 Task: Utilize tags to categorize competitive analysis tasks by priority: "High," "Medium," and "Low.
Action: Mouse moved to (70, 207)
Screenshot: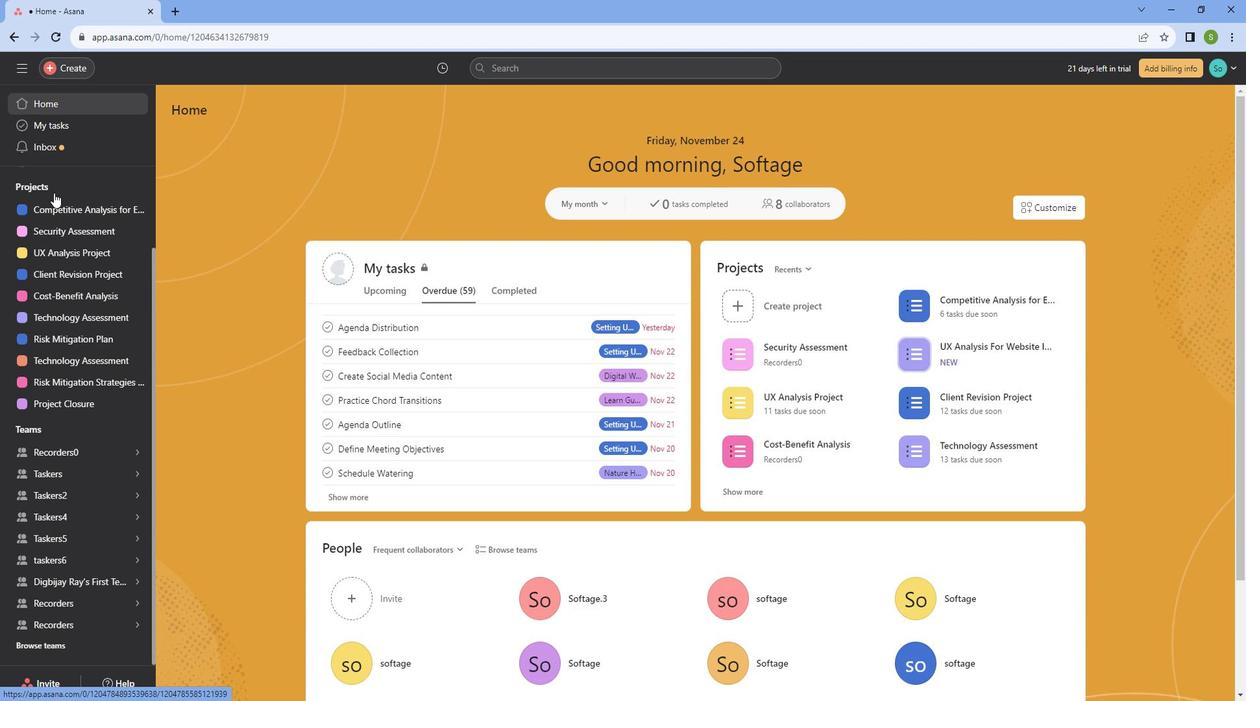 
Action: Mouse pressed left at (70, 207)
Screenshot: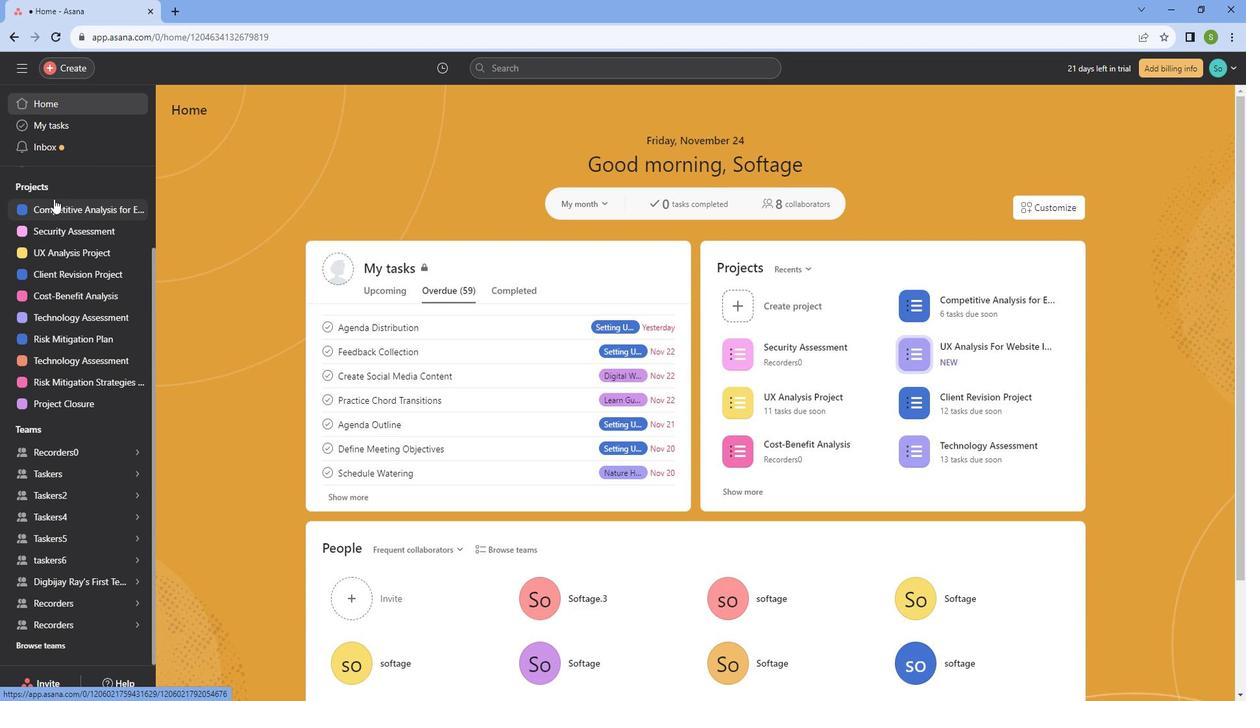 
Action: Mouse moved to (385, 233)
Screenshot: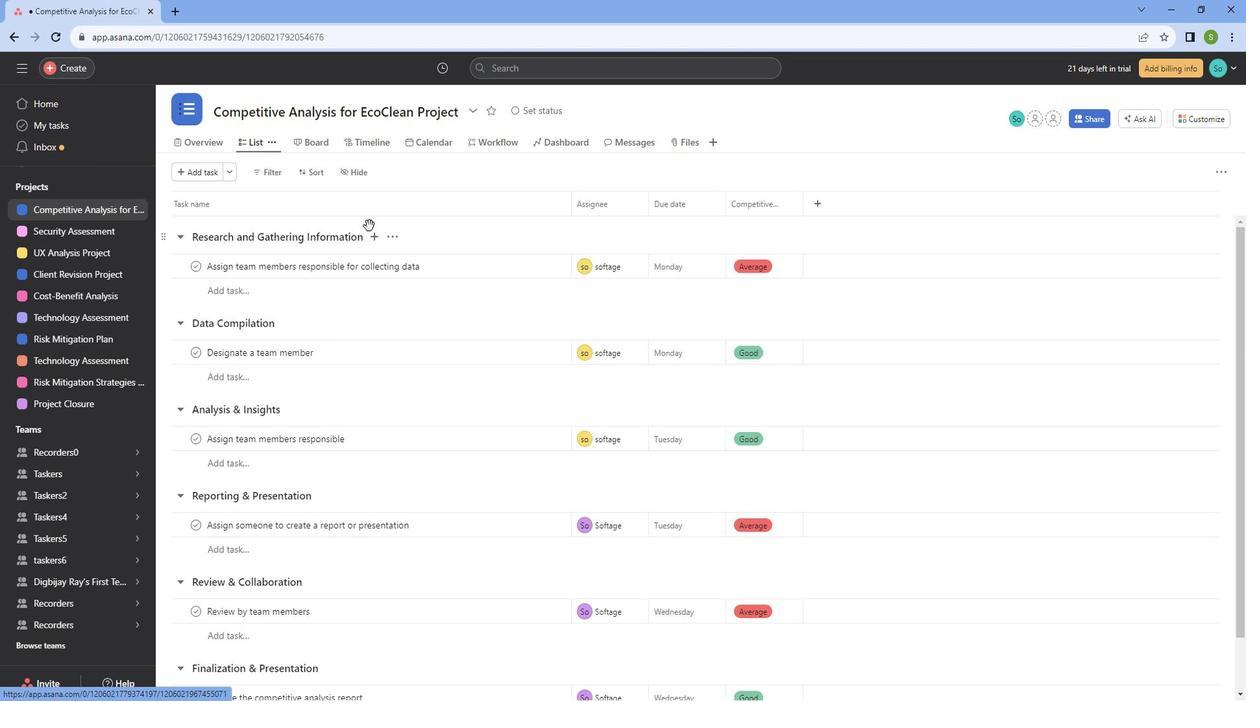 
Action: Mouse scrolled (385, 233) with delta (0, 0)
Screenshot: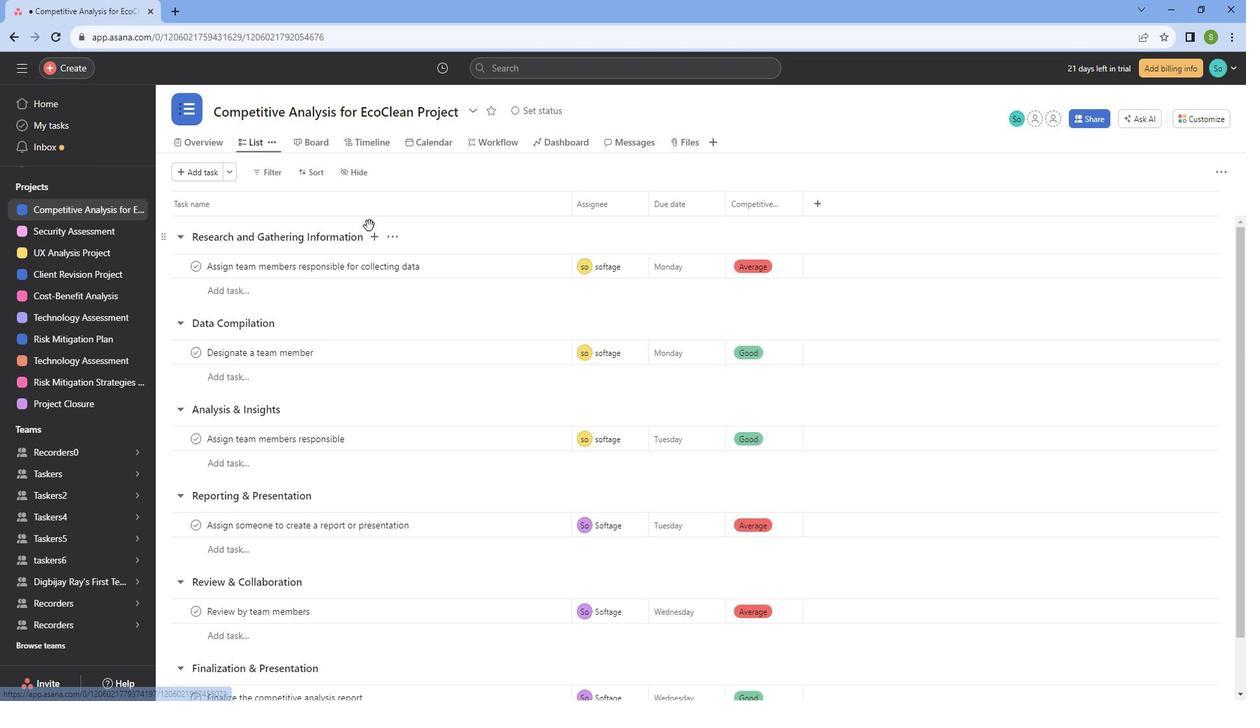 
Action: Mouse scrolled (385, 233) with delta (0, 0)
Screenshot: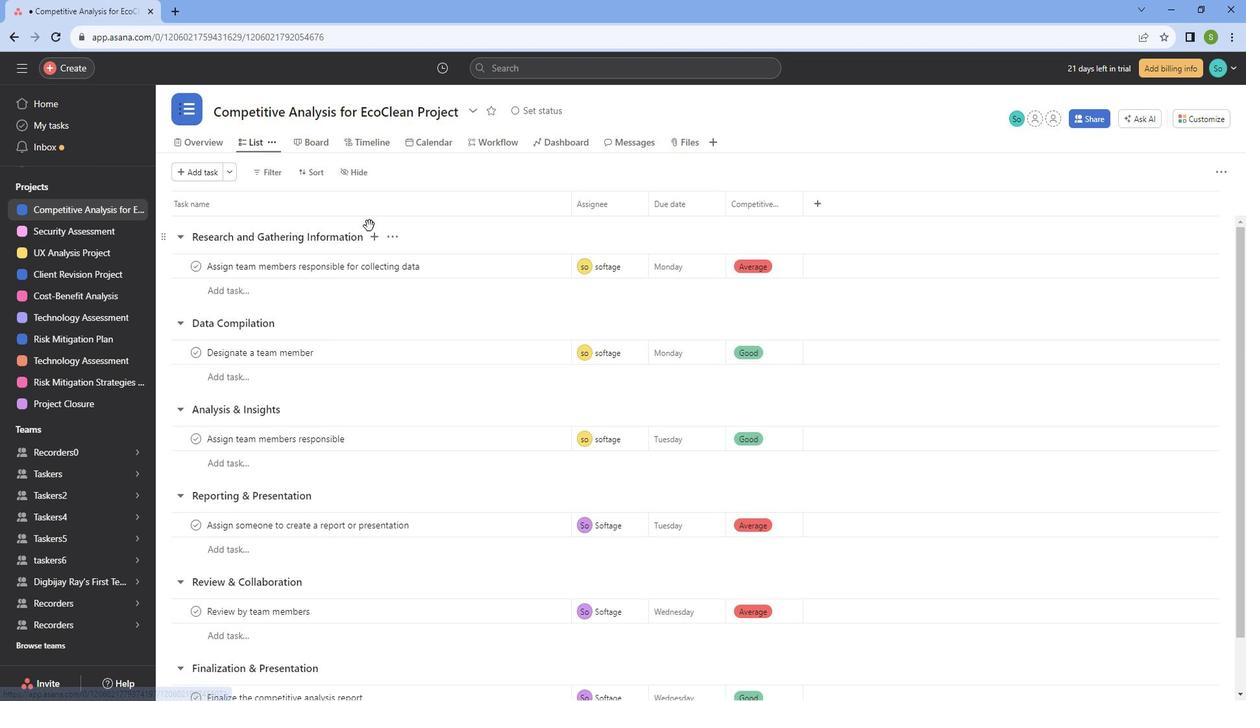 
Action: Mouse scrolled (385, 233) with delta (0, 0)
Screenshot: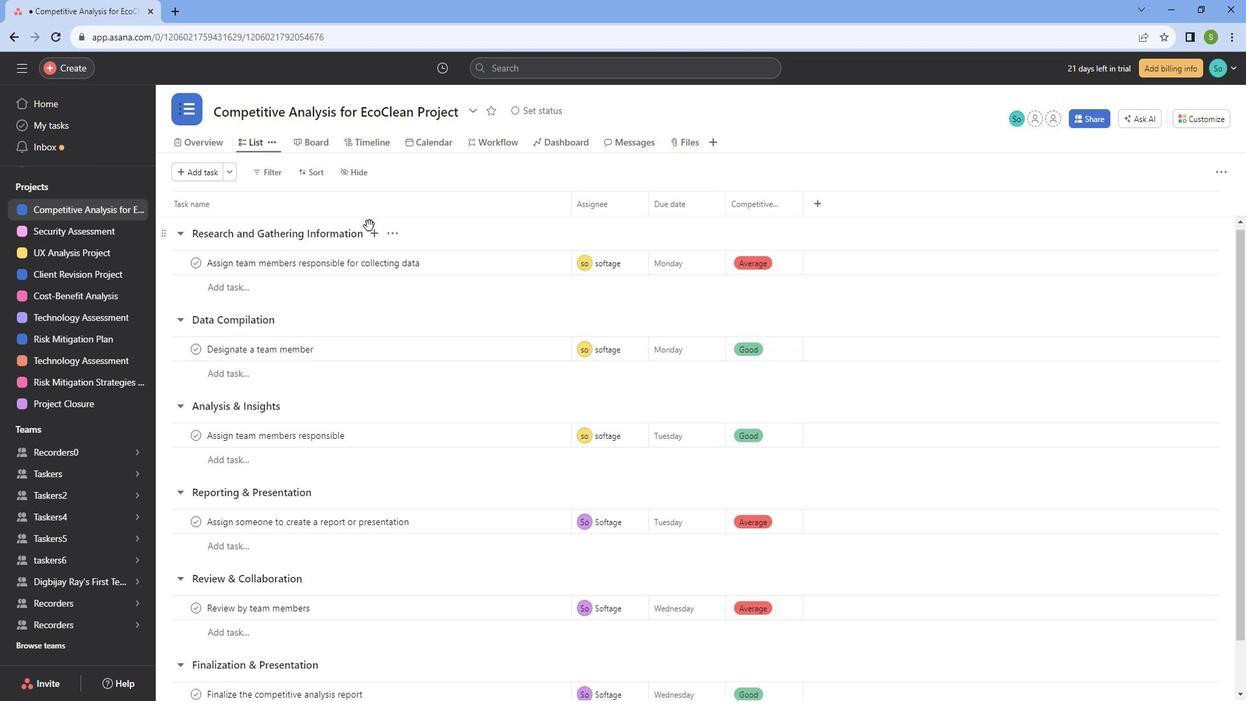 
Action: Mouse scrolled (385, 234) with delta (0, 0)
Screenshot: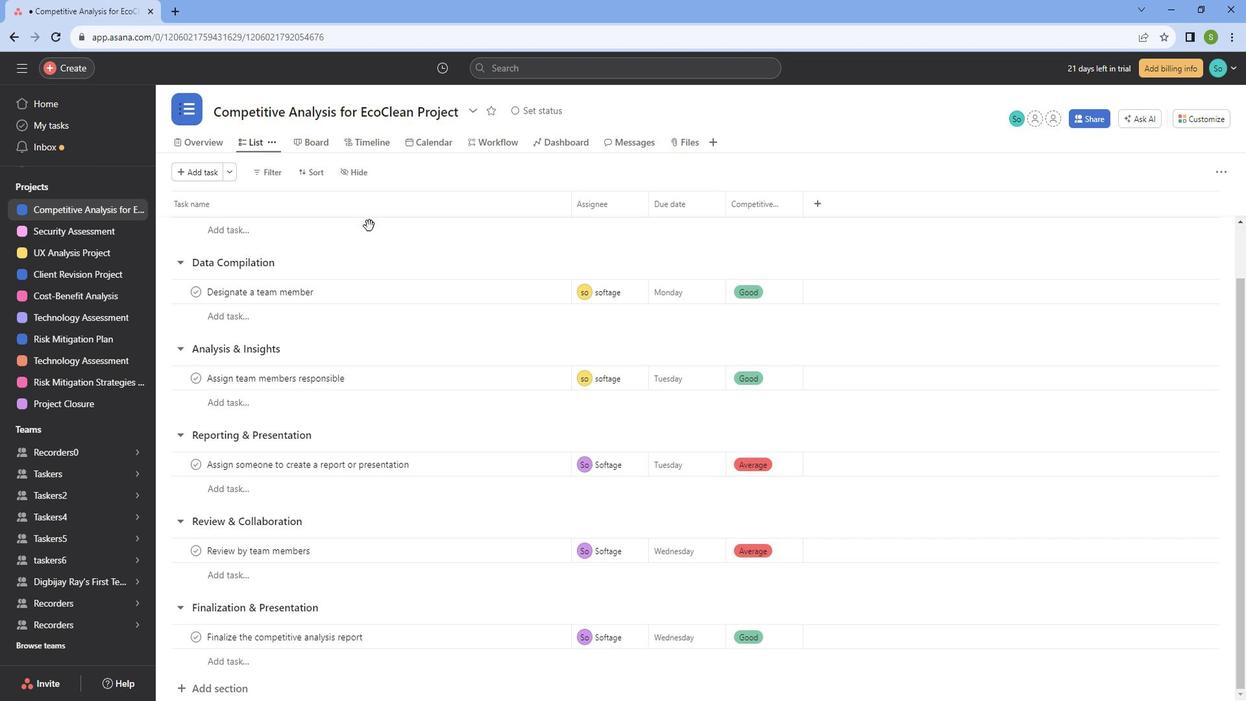 
Action: Mouse scrolled (385, 234) with delta (0, 0)
Screenshot: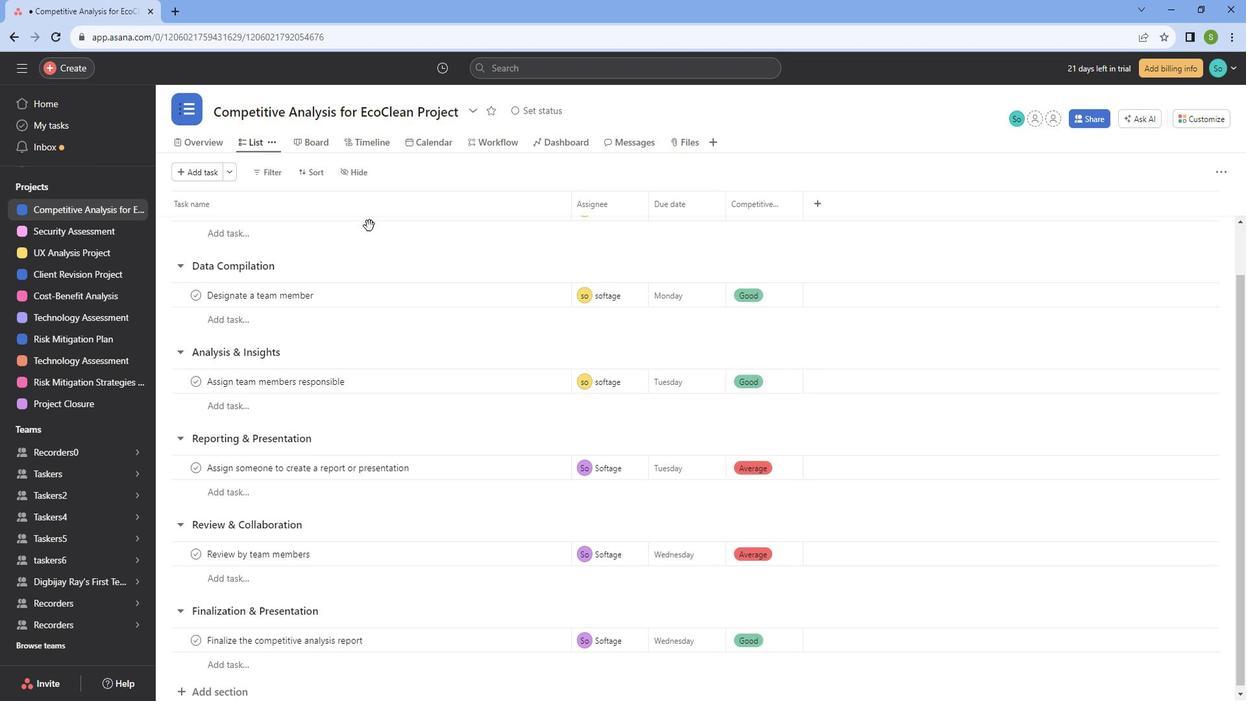
Action: Mouse moved to (832, 214)
Screenshot: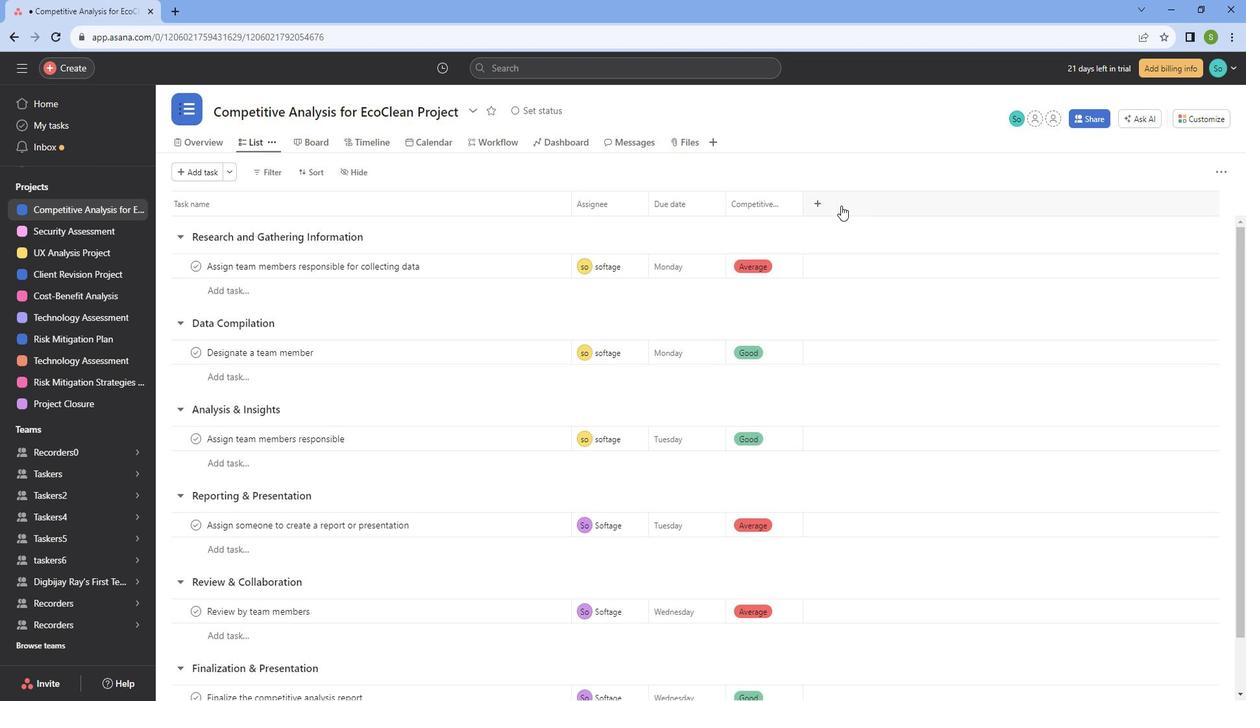 
Action: Mouse pressed left at (832, 214)
Screenshot: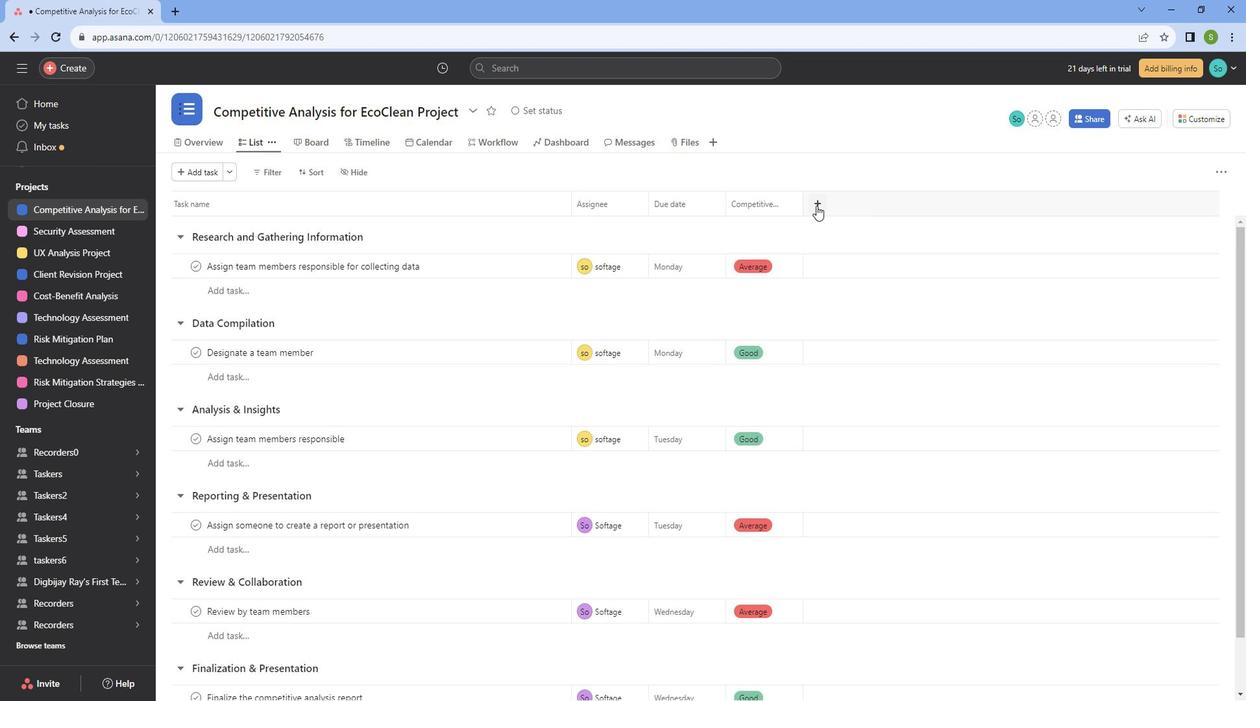 
Action: Mouse moved to (836, 264)
Screenshot: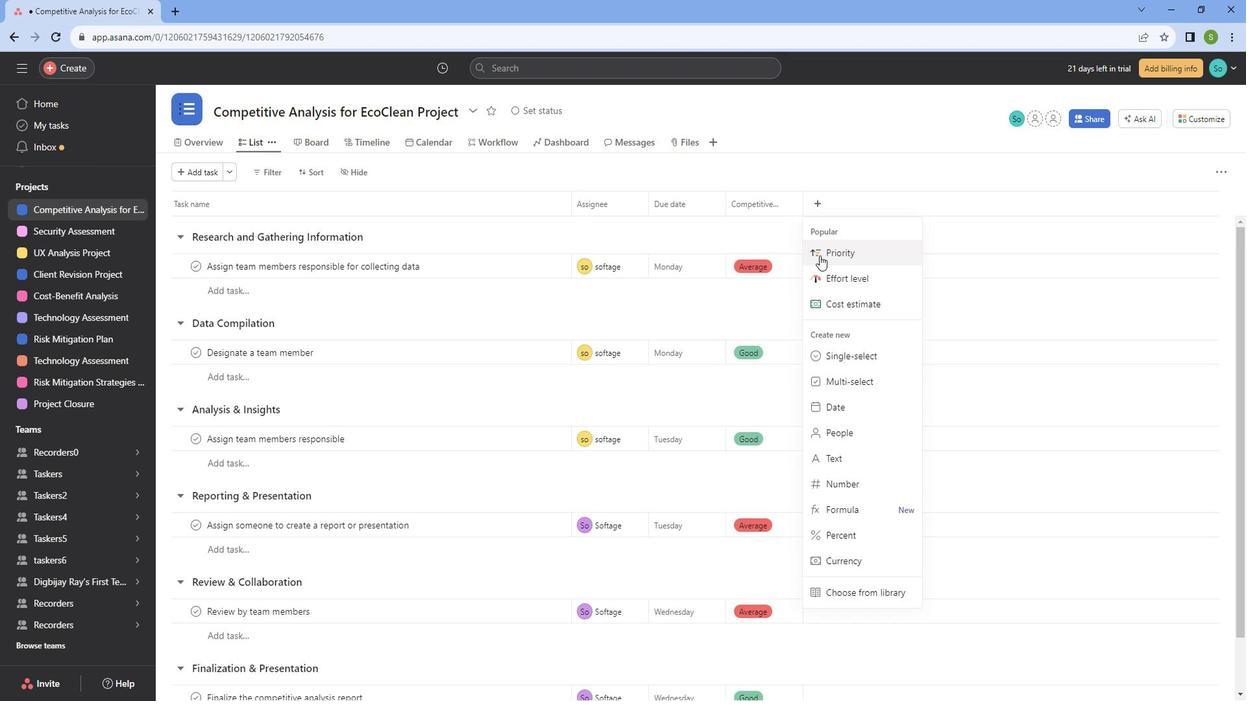 
Action: Mouse pressed left at (836, 264)
Screenshot: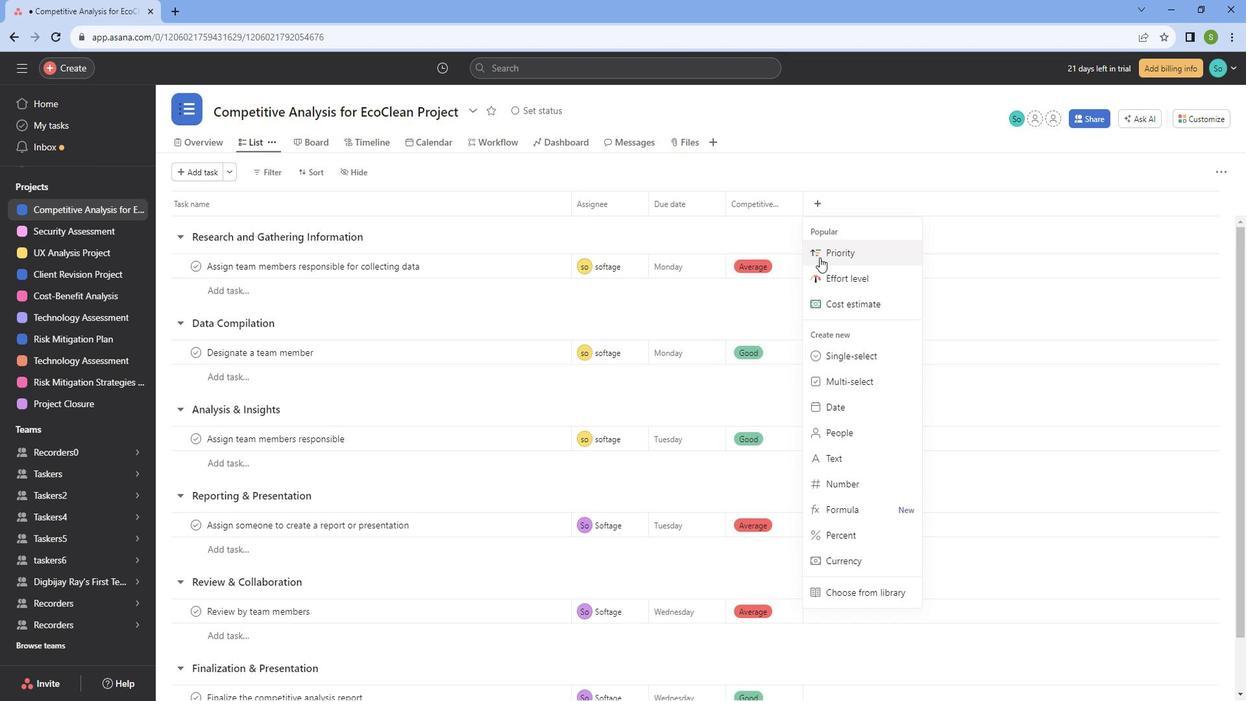 
Action: Mouse moved to (756, 540)
Screenshot: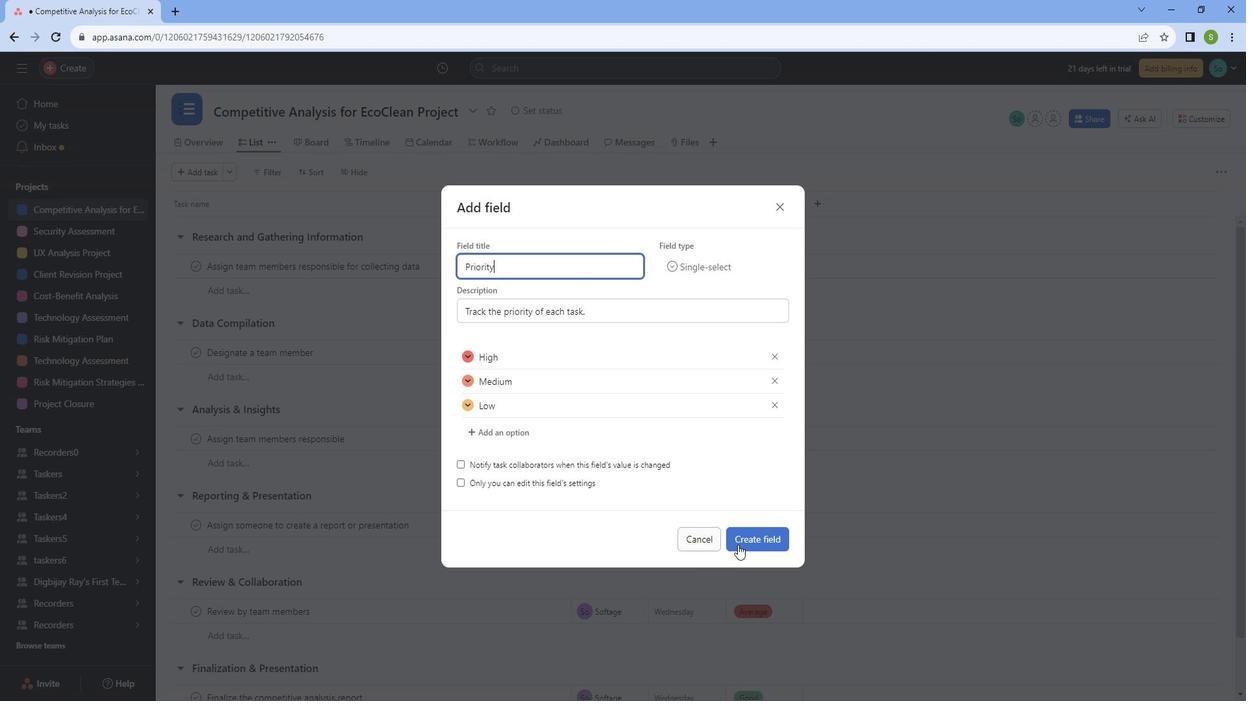 
Action: Mouse pressed left at (756, 540)
Screenshot: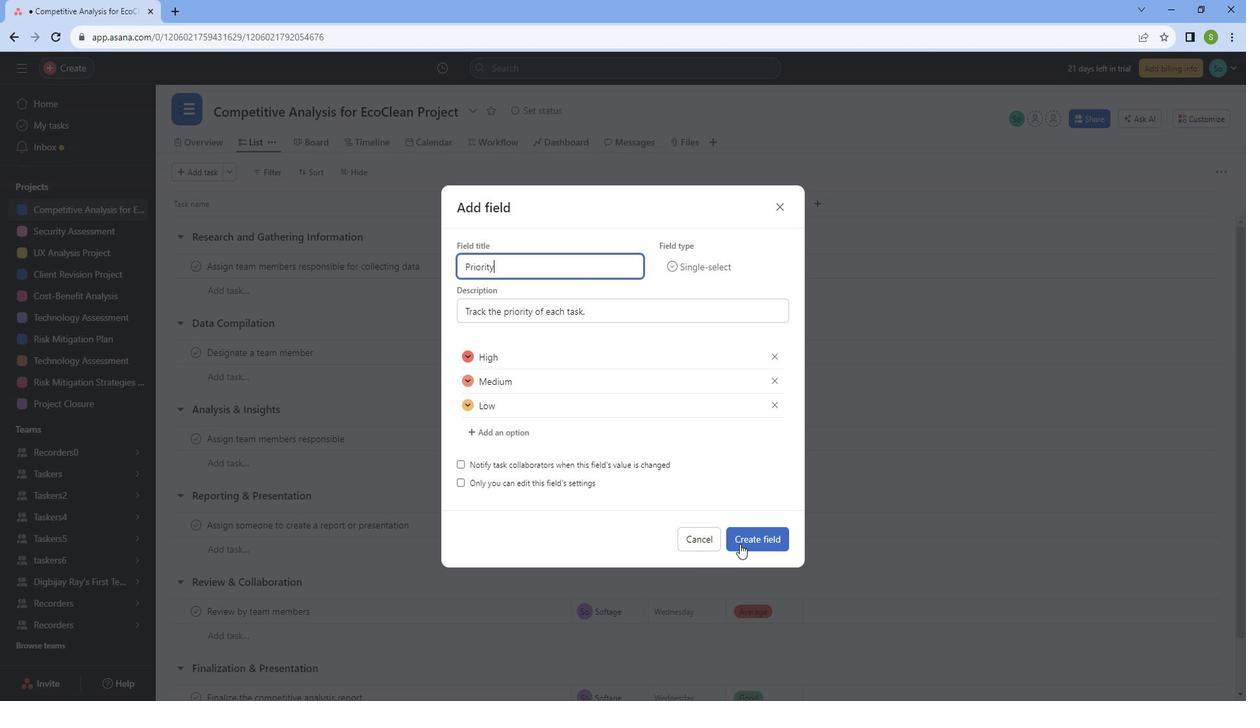 
Action: Mouse moved to (847, 279)
Screenshot: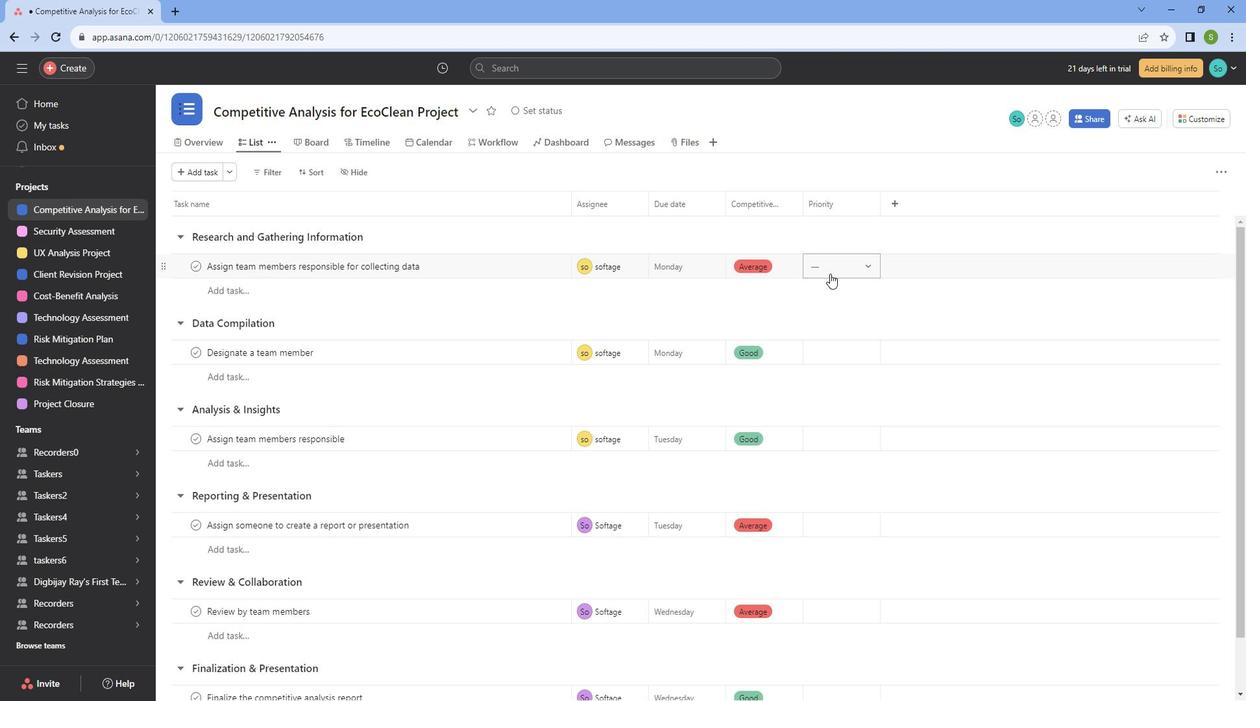 
Action: Mouse pressed left at (847, 279)
Screenshot: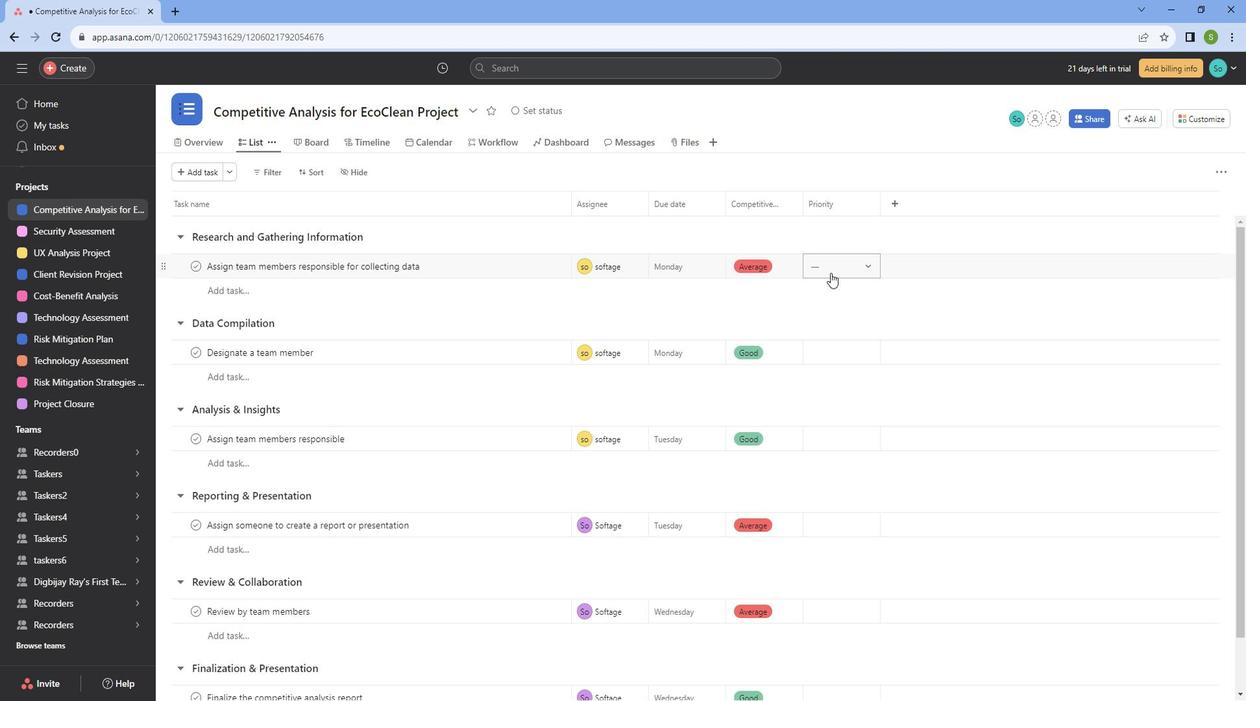 
Action: Mouse moved to (868, 319)
Screenshot: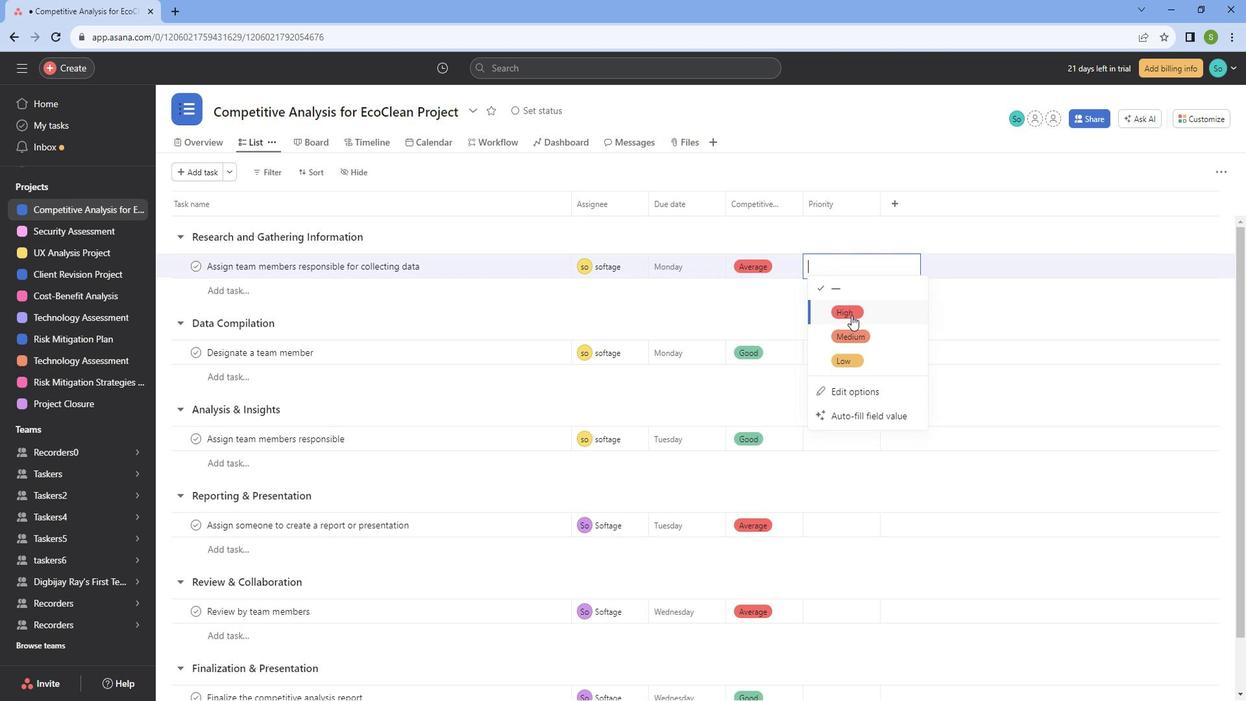 
Action: Mouse pressed left at (868, 319)
Screenshot: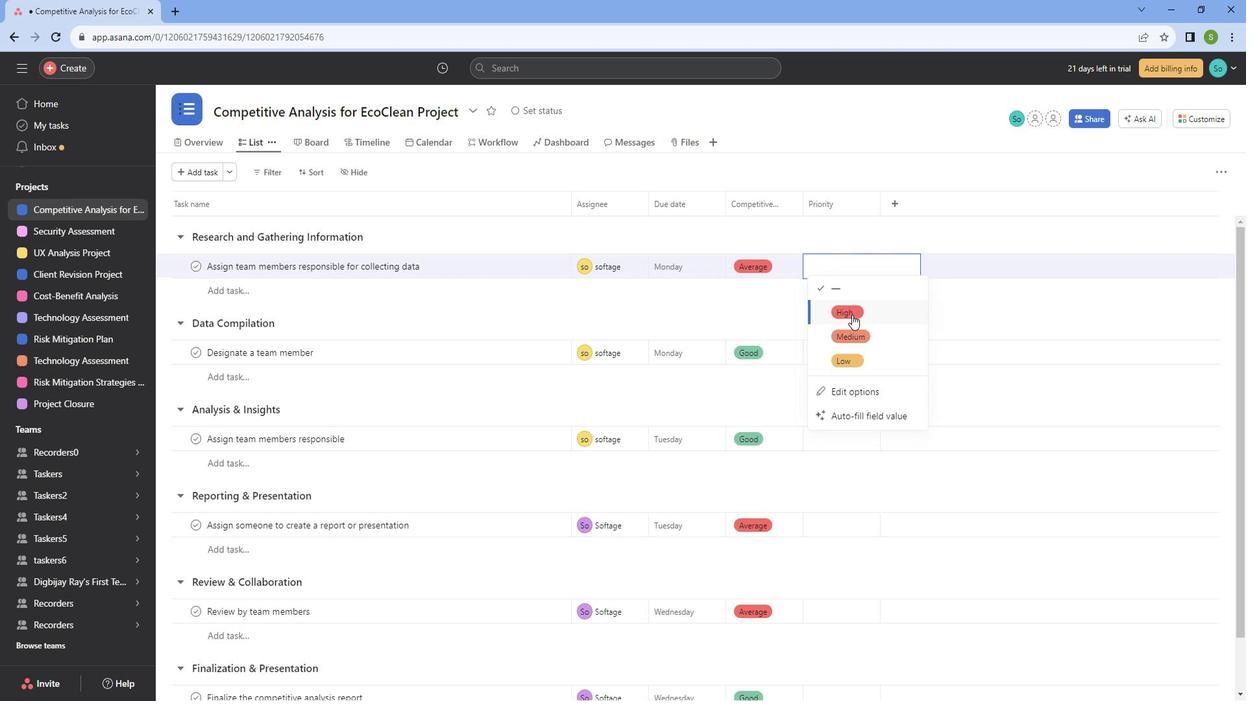 
Action: Mouse moved to (854, 347)
Screenshot: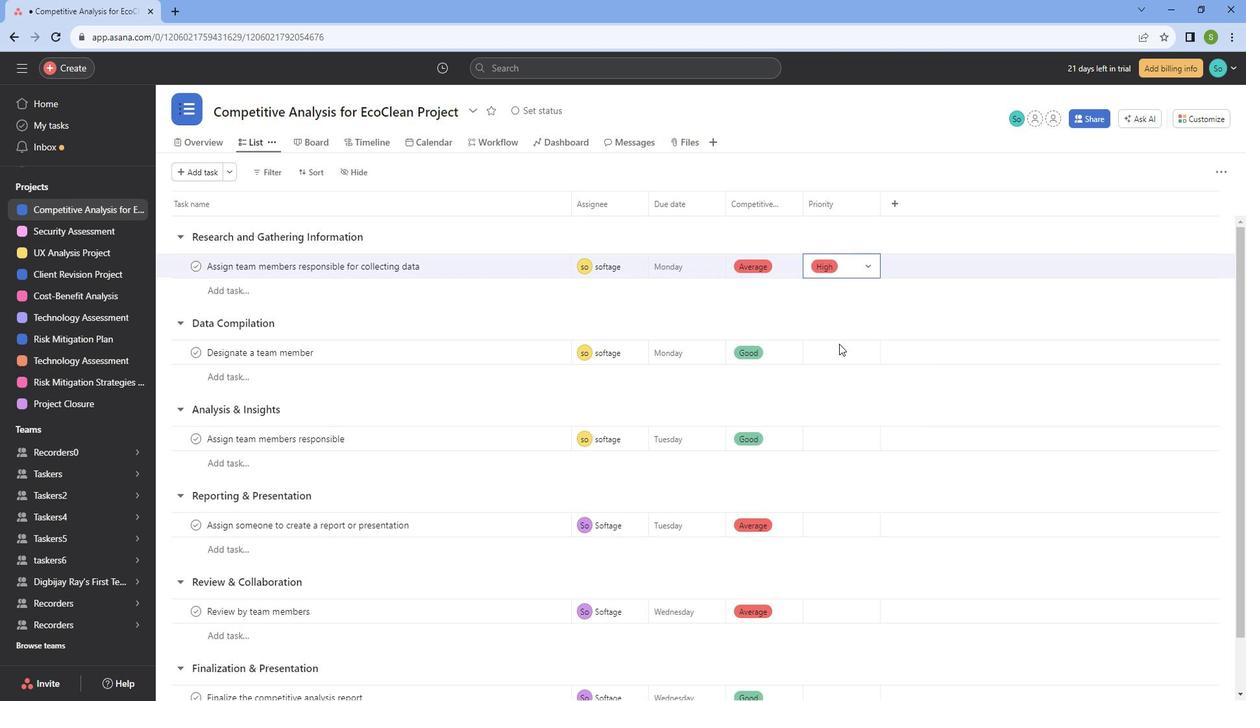 
Action: Mouse pressed left at (854, 347)
Screenshot: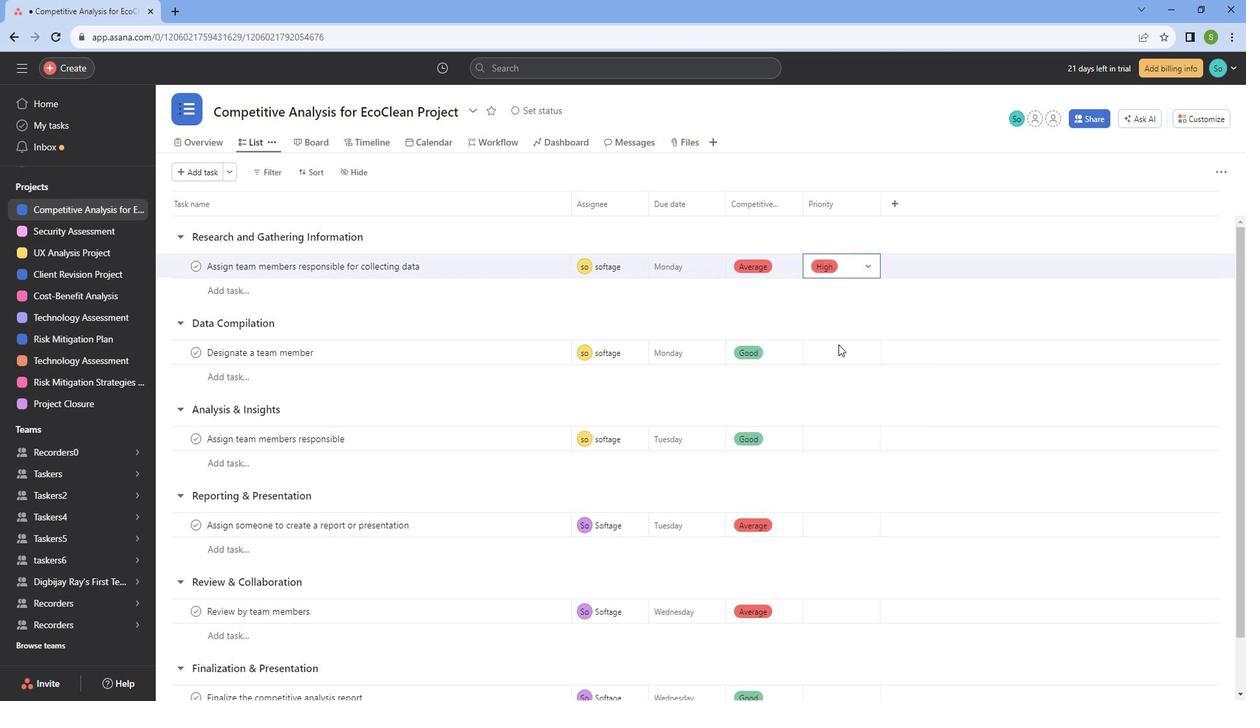 
Action: Mouse moved to (860, 401)
Screenshot: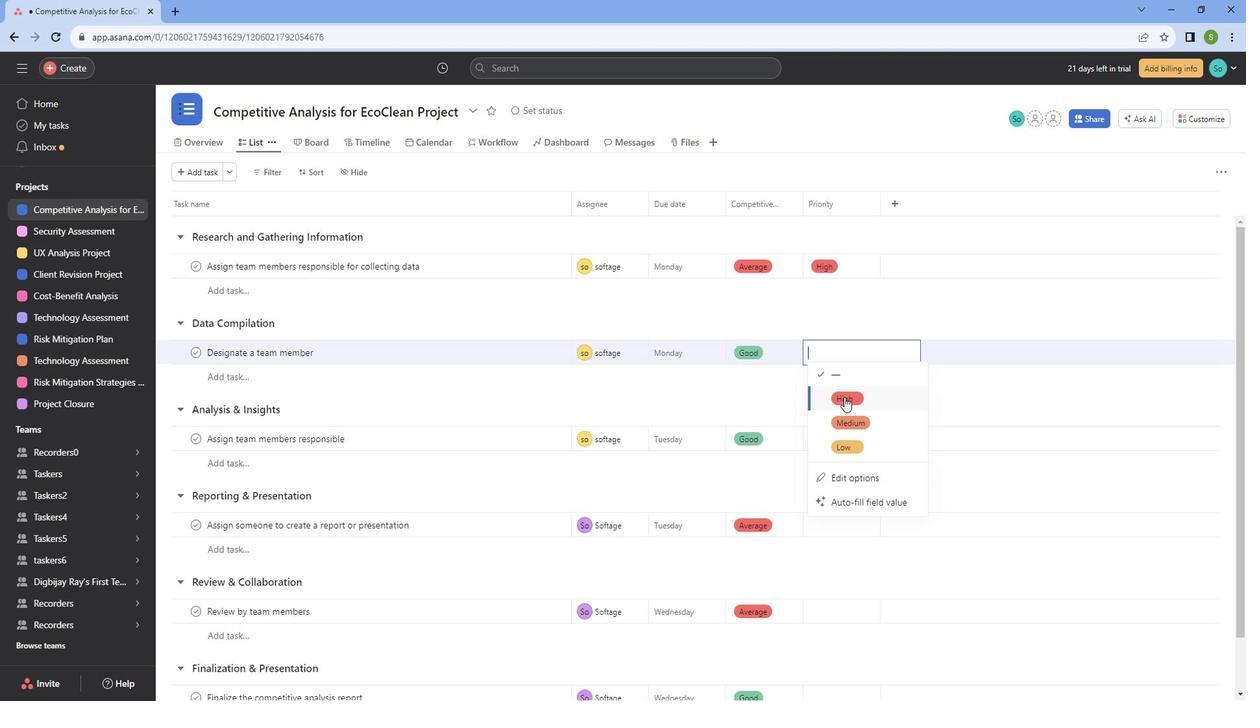 
Action: Mouse pressed left at (860, 401)
Screenshot: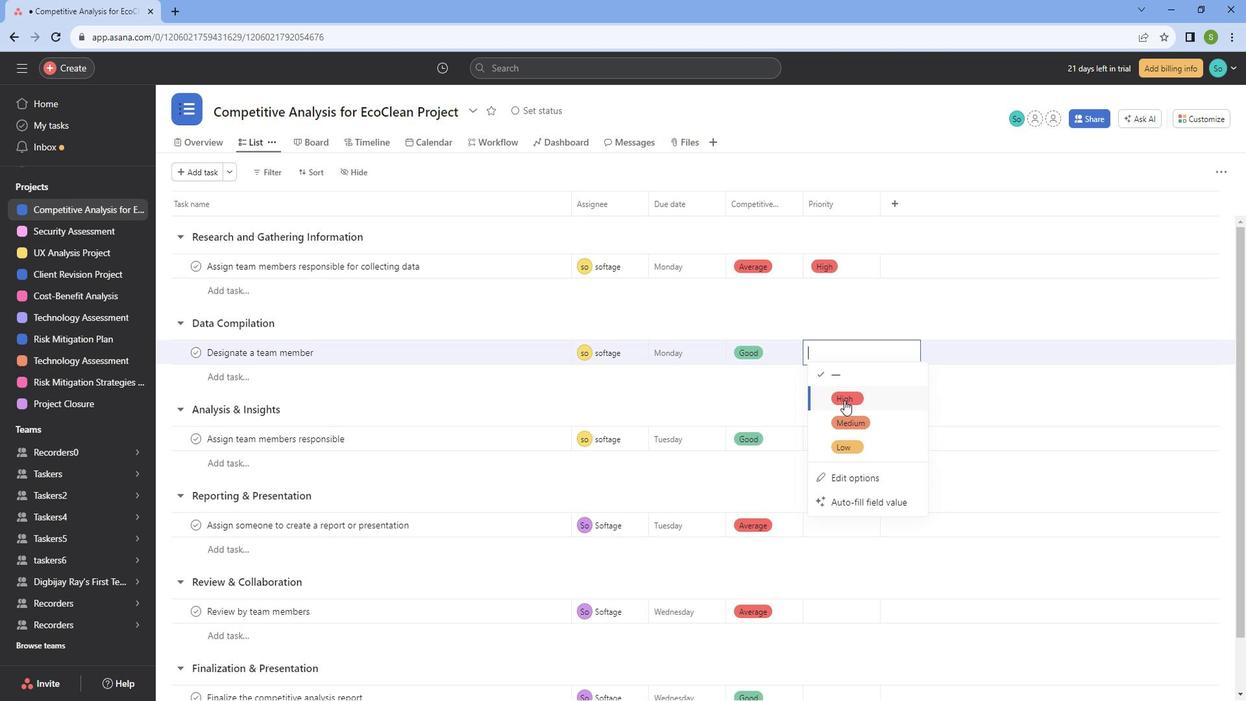 
Action: Mouse moved to (854, 436)
Screenshot: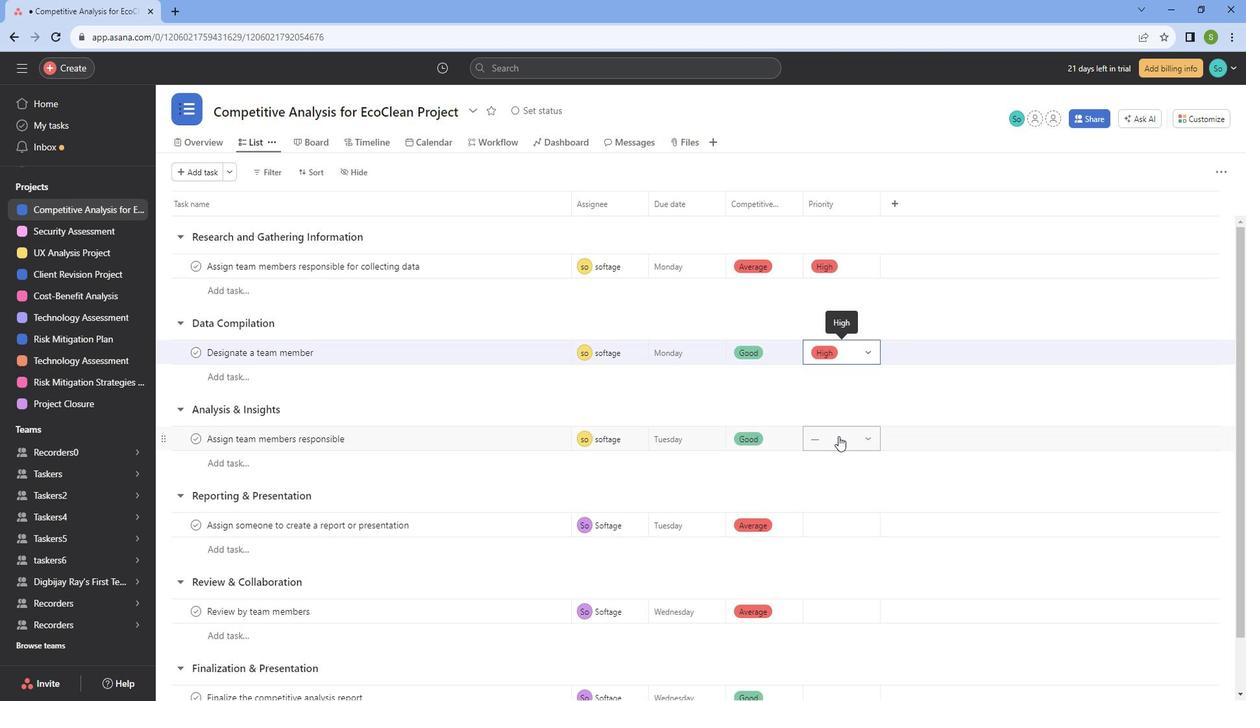 
Action: Mouse pressed left at (854, 436)
Screenshot: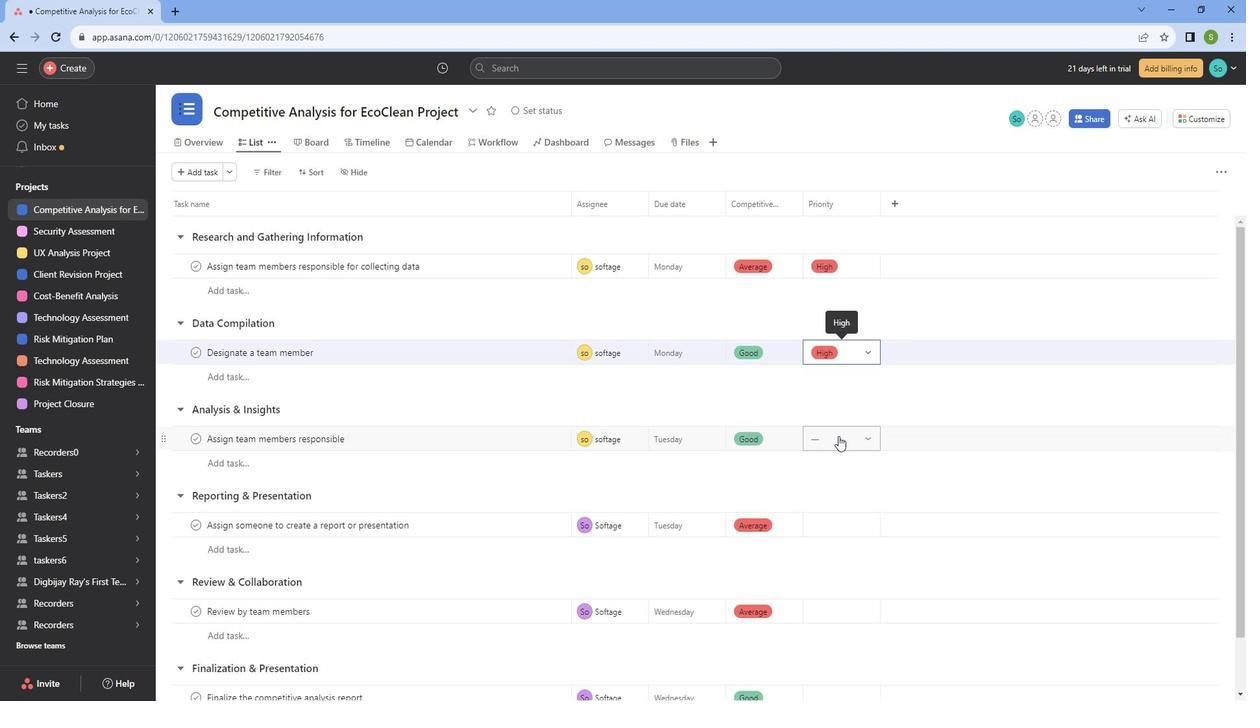 
Action: Mouse moved to (866, 502)
Screenshot: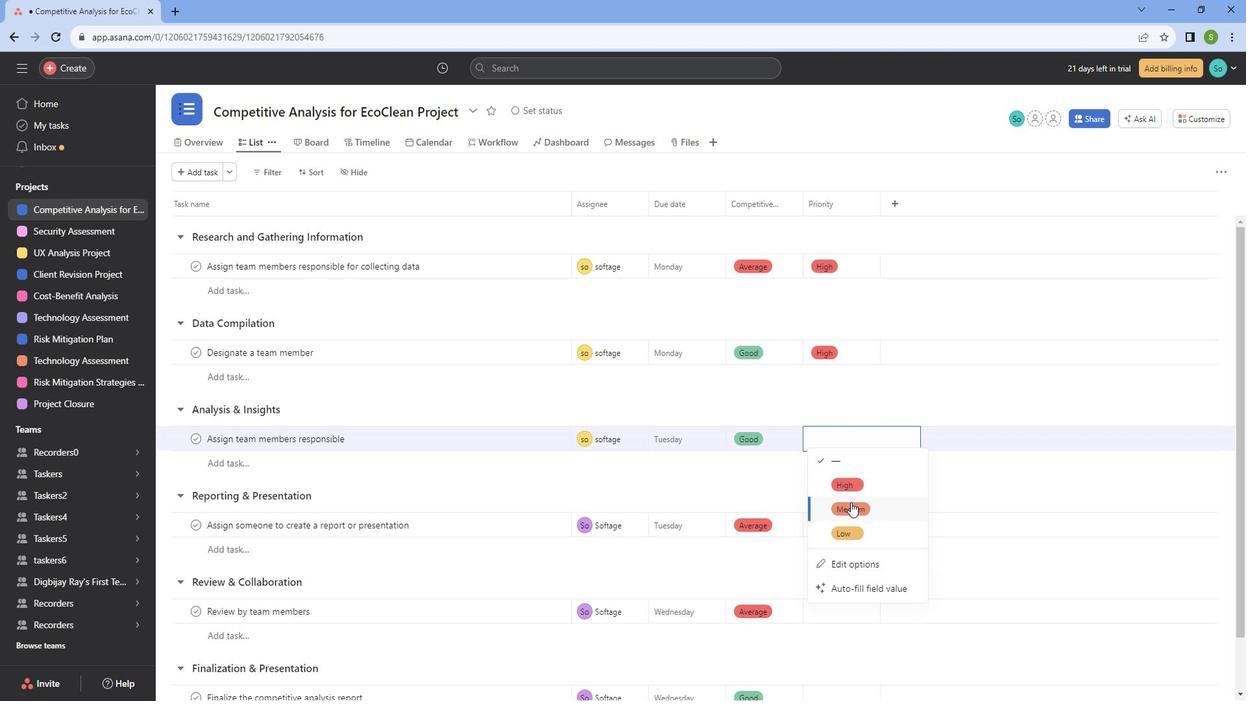 
Action: Mouse pressed left at (866, 502)
Screenshot: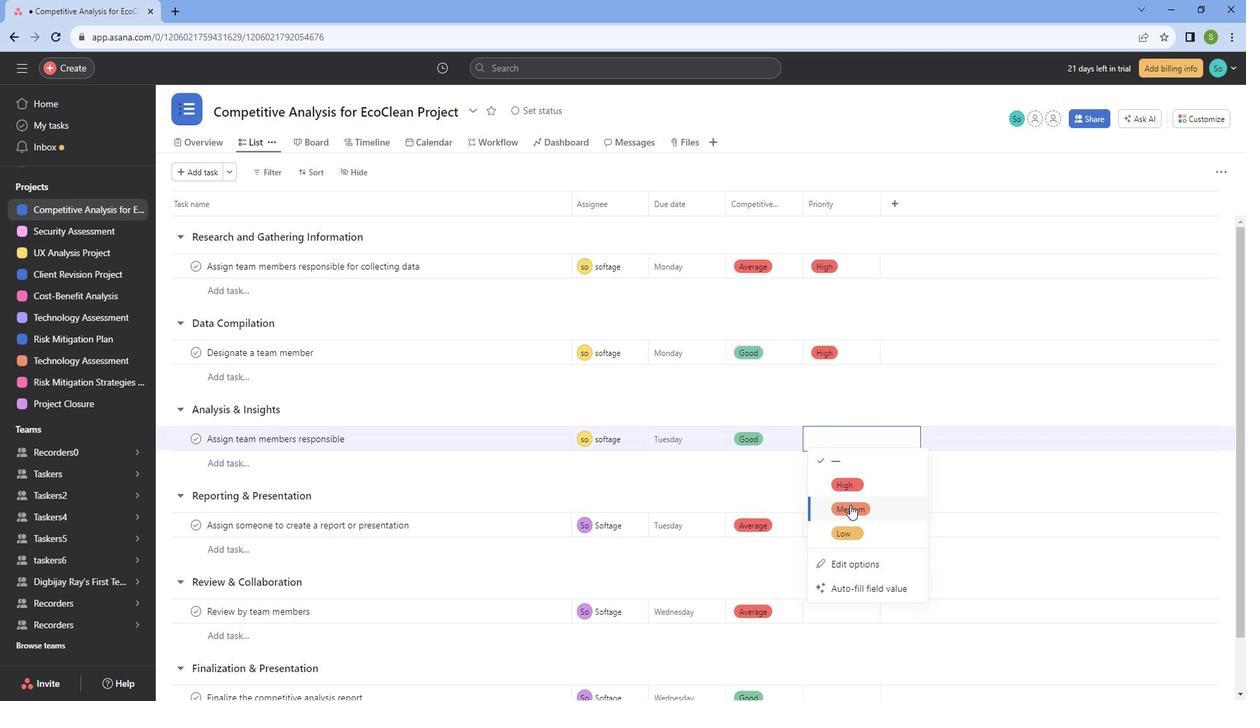 
Action: Mouse moved to (858, 512)
Screenshot: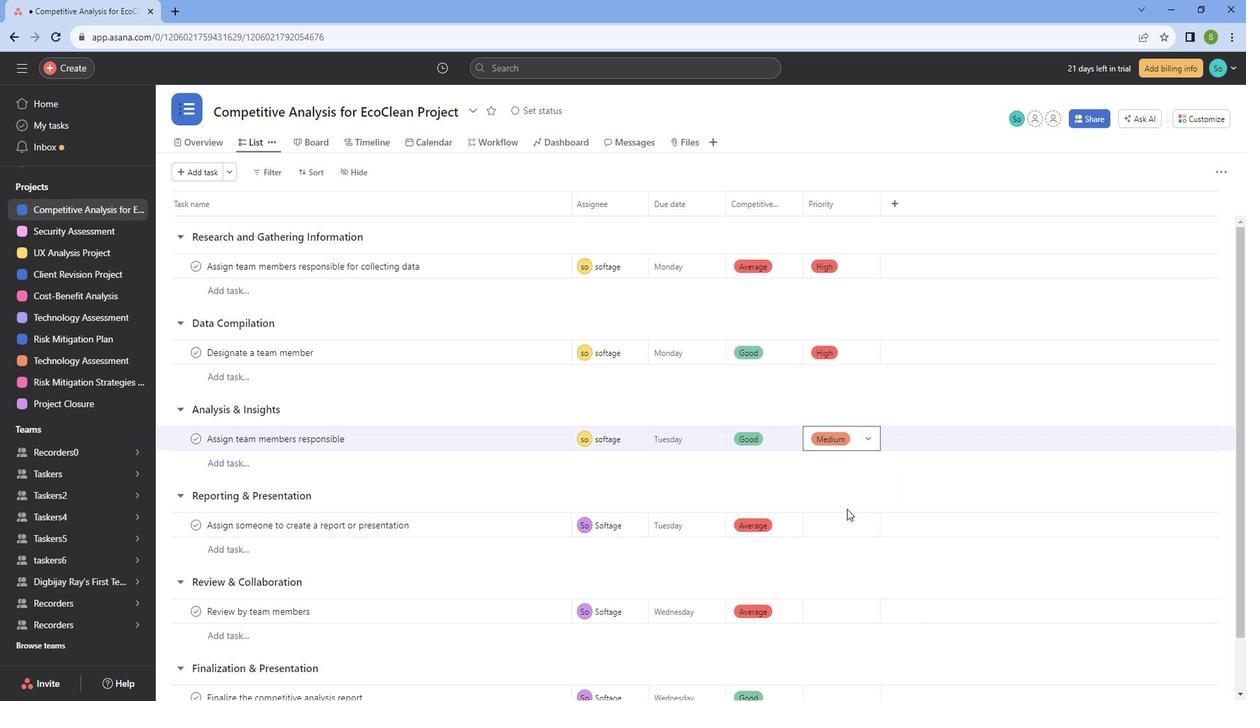
Action: Mouse pressed left at (858, 512)
Screenshot: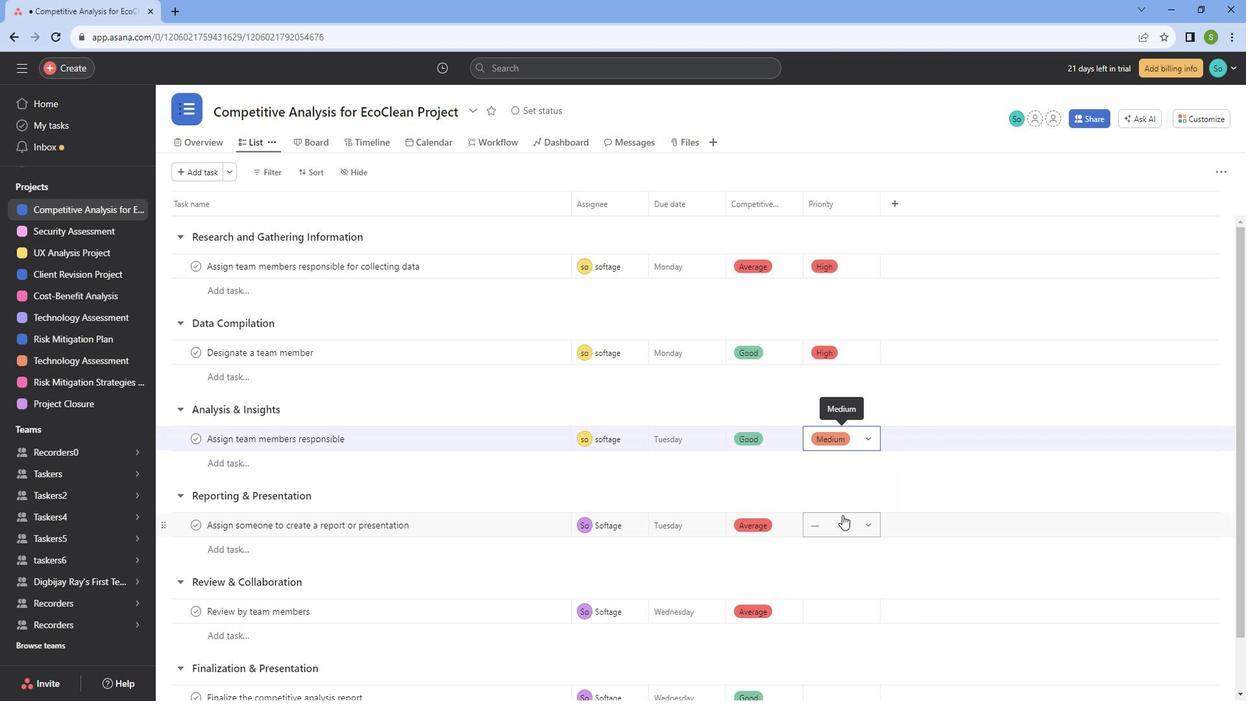
Action: Mouse moved to (863, 588)
Screenshot: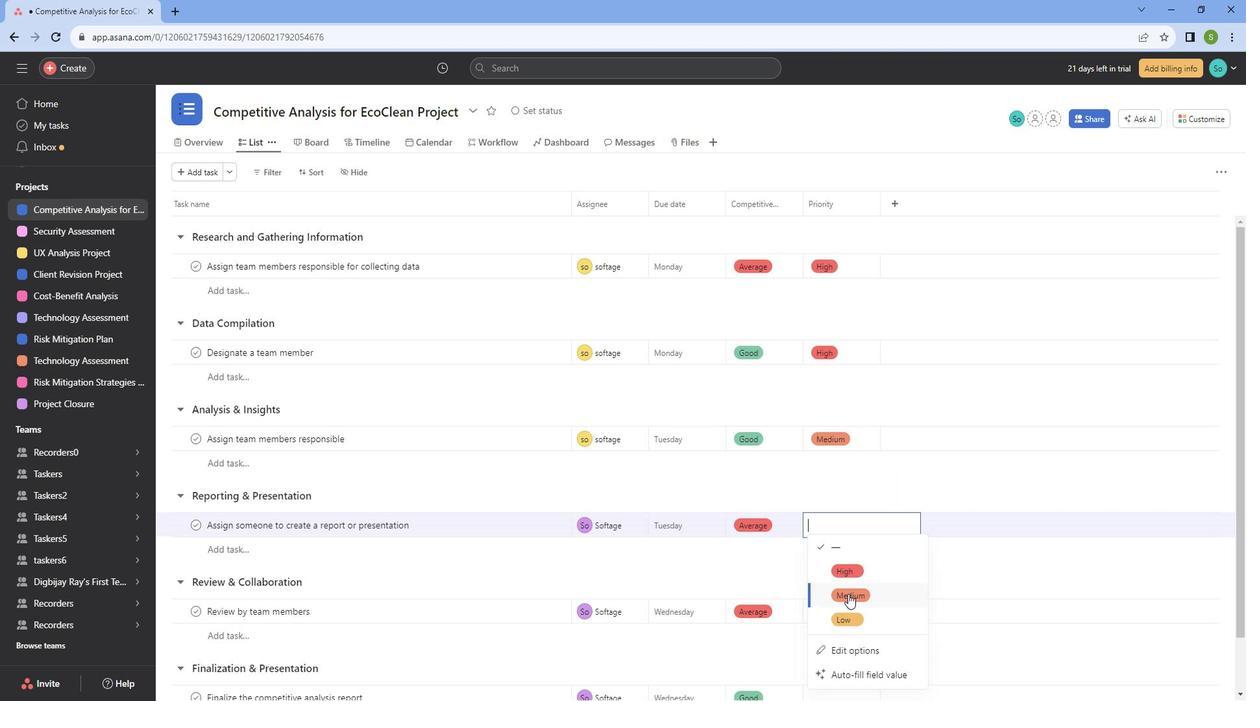 
Action: Mouse pressed left at (863, 588)
Screenshot: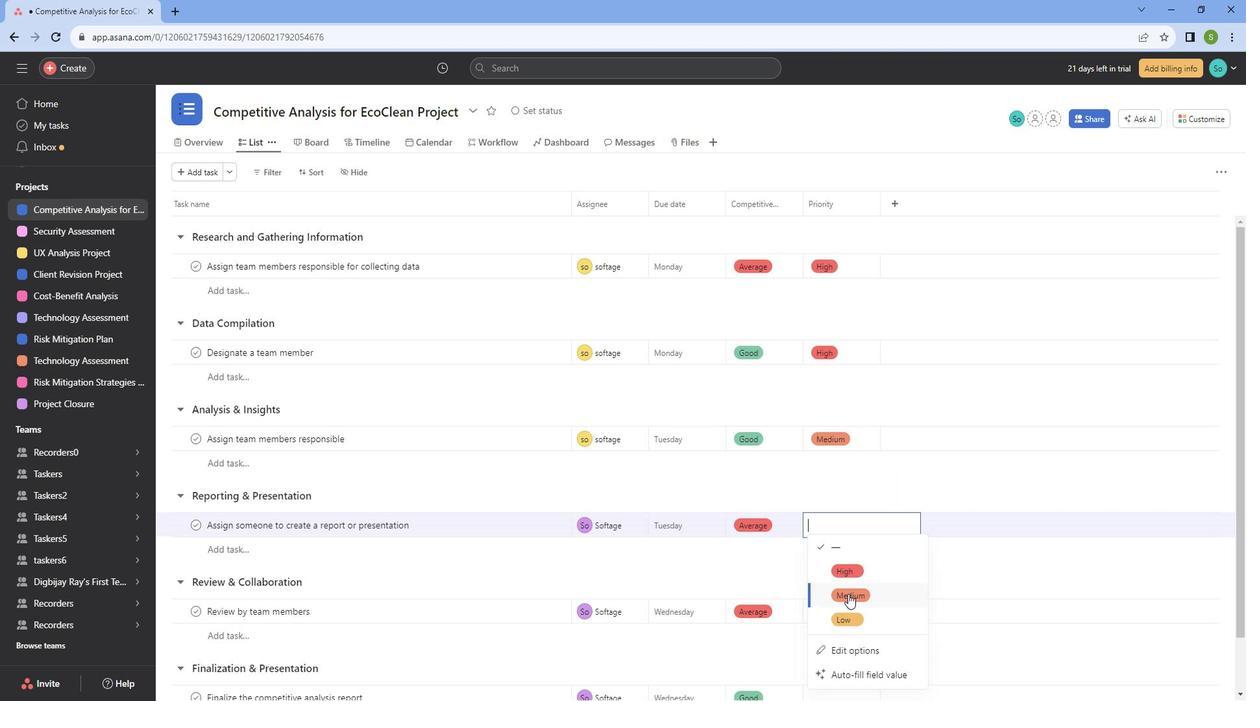 
Action: Mouse moved to (861, 610)
Screenshot: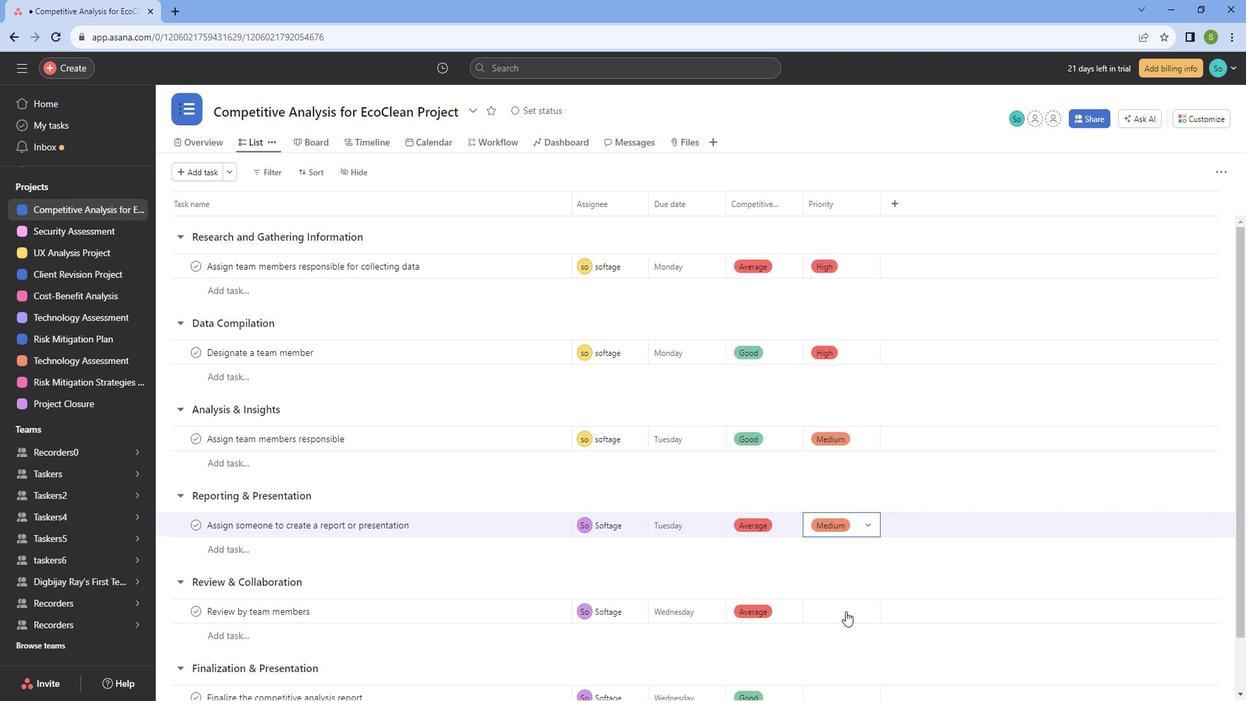 
Action: Mouse pressed left at (861, 610)
Screenshot: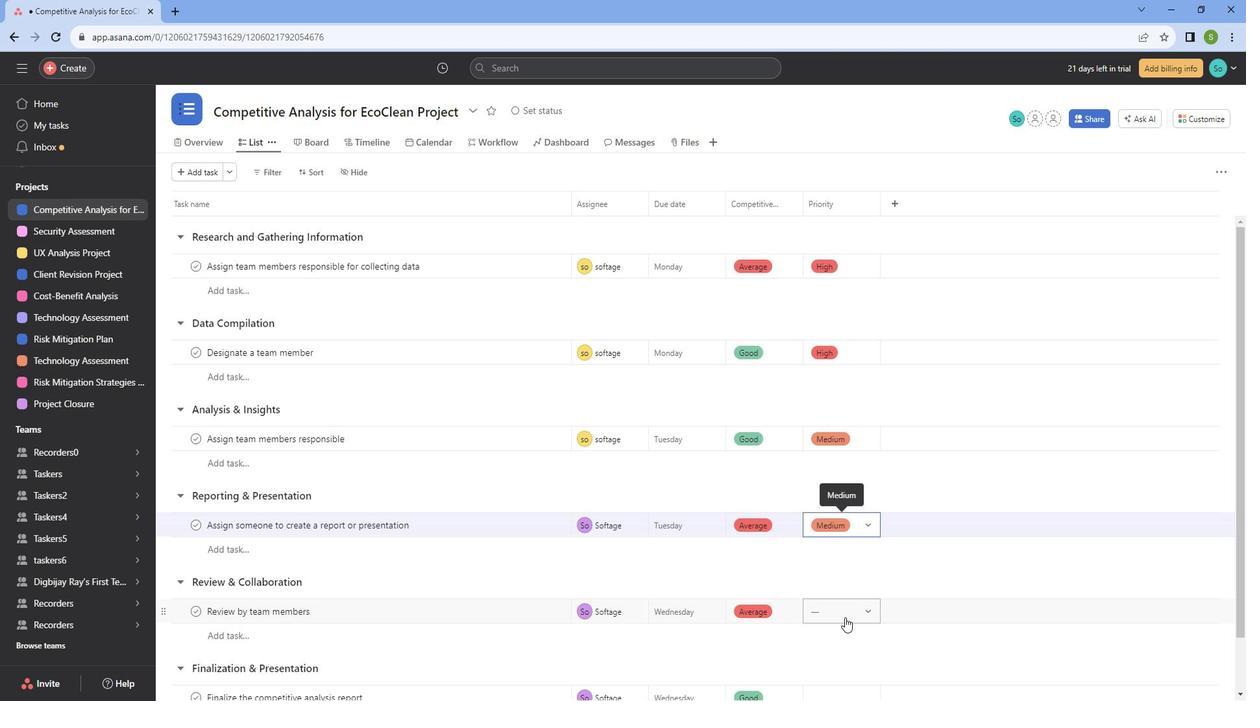 
Action: Mouse moved to (863, 497)
Screenshot: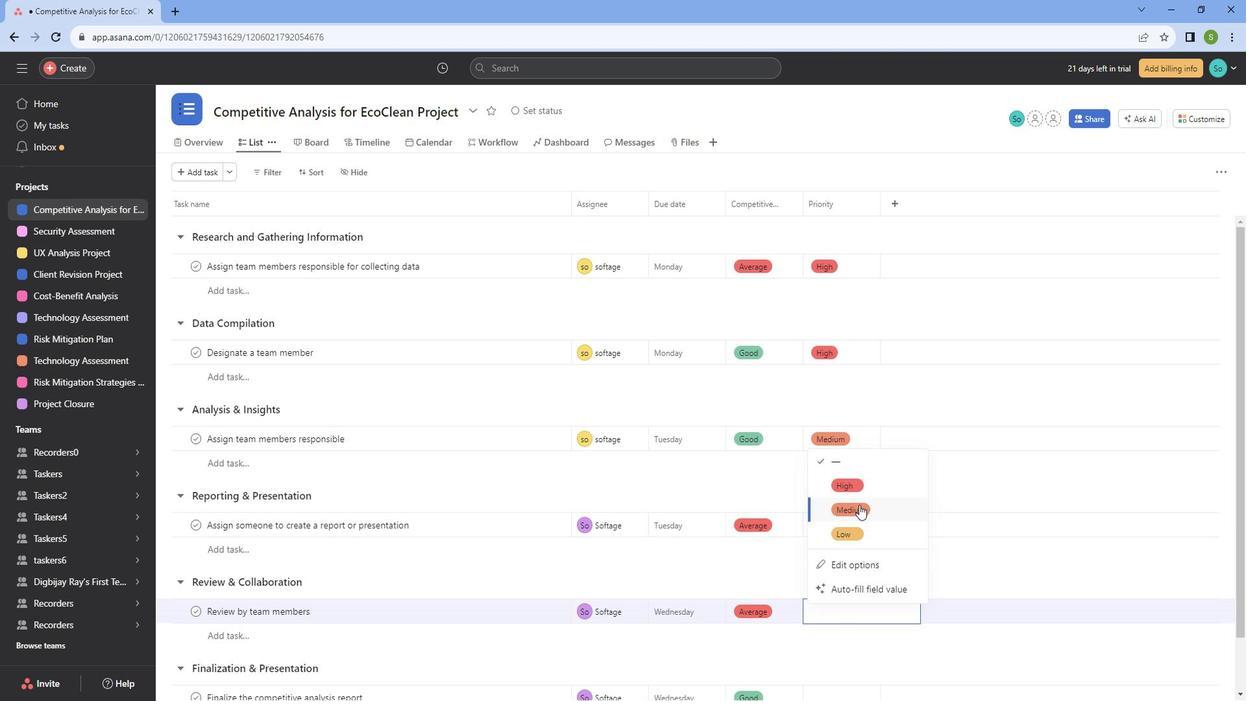 
Action: Mouse pressed left at (863, 497)
Screenshot: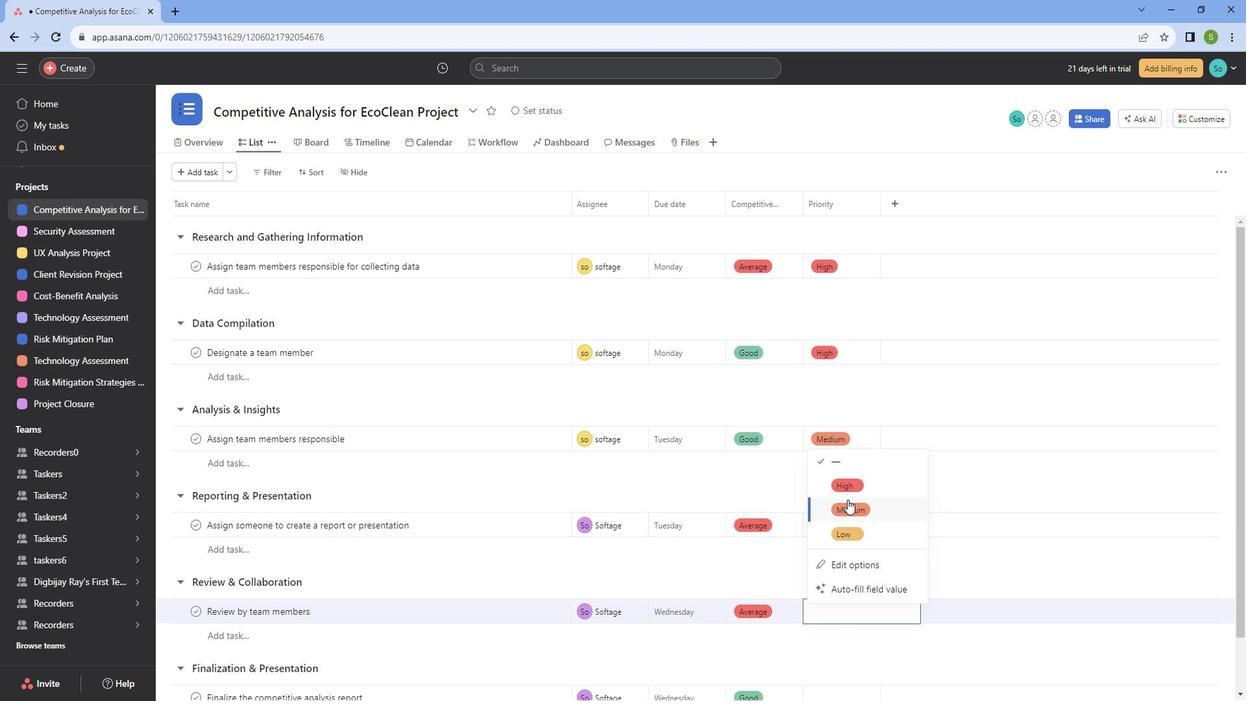 
Action: Mouse moved to (833, 617)
Screenshot: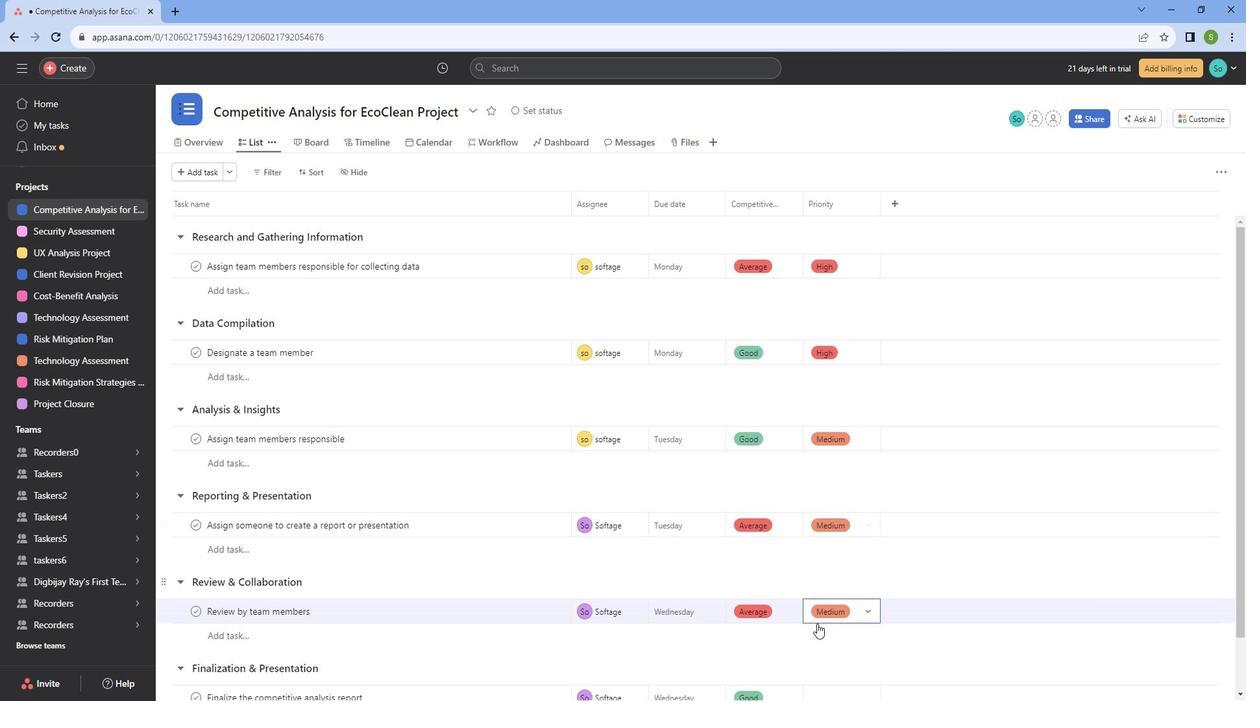 
Action: Mouse scrolled (833, 616) with delta (0, 0)
Screenshot: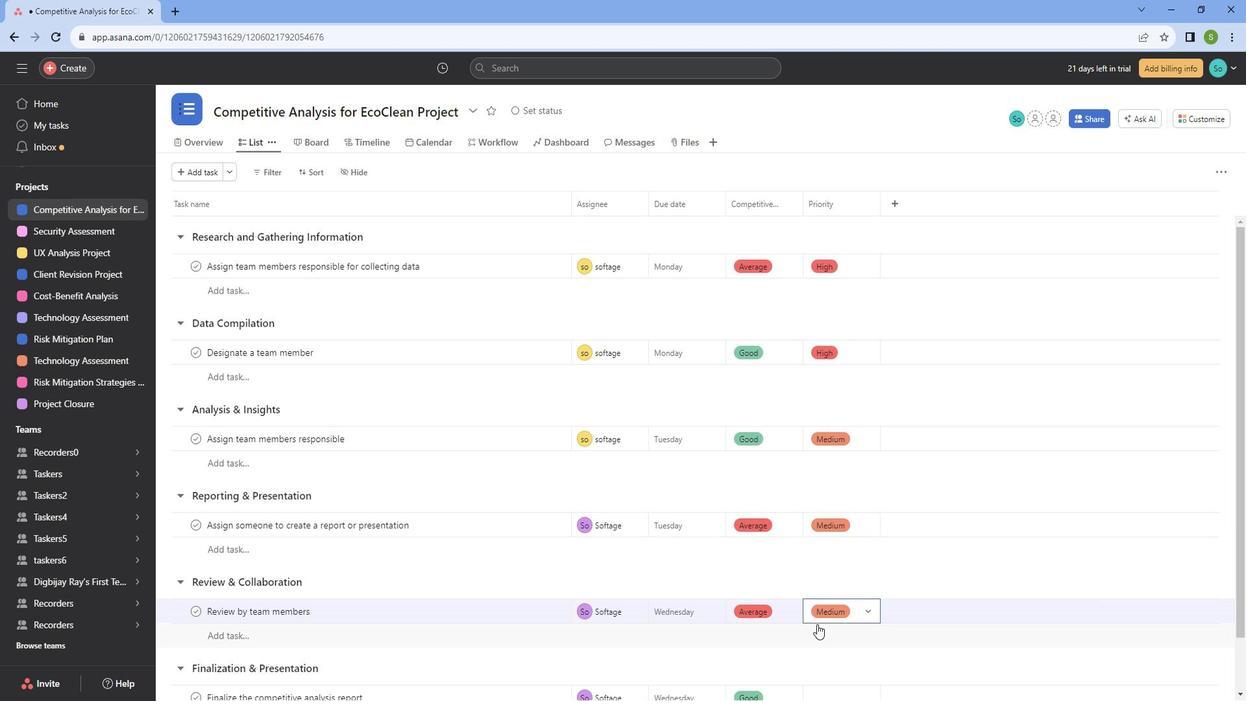 
Action: Mouse scrolled (833, 616) with delta (0, 0)
Screenshot: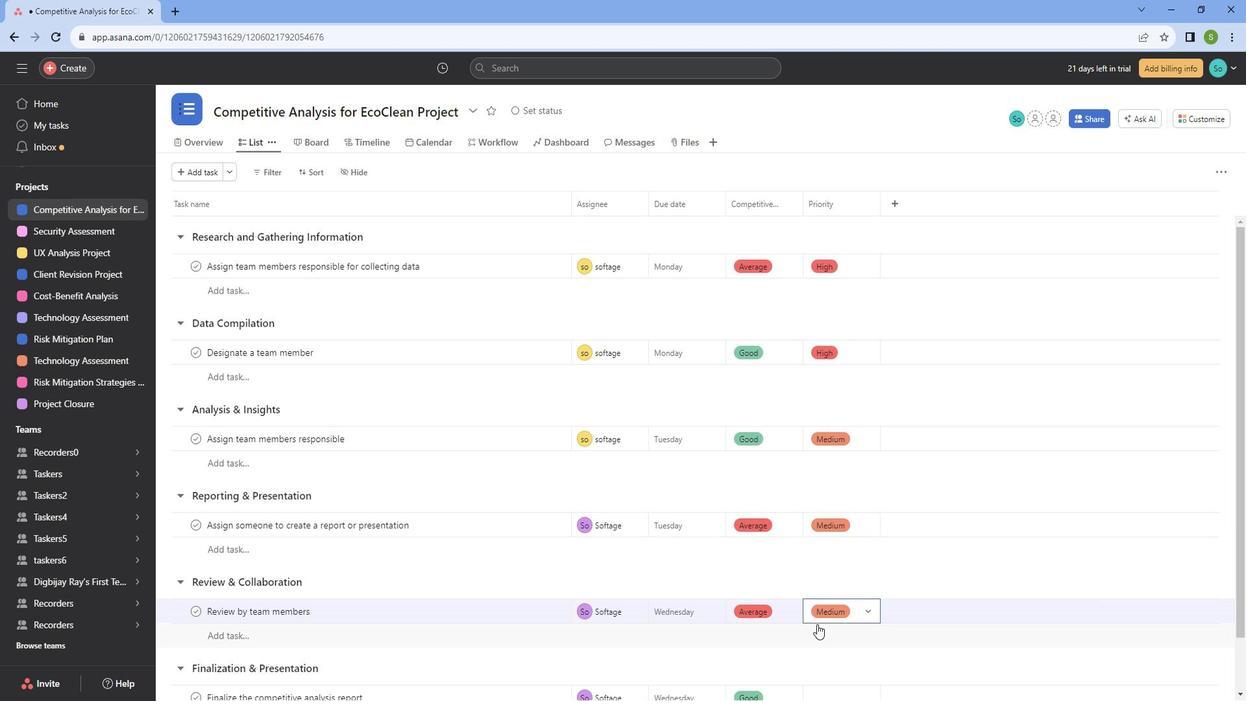 
Action: Mouse scrolled (833, 616) with delta (0, 0)
Screenshot: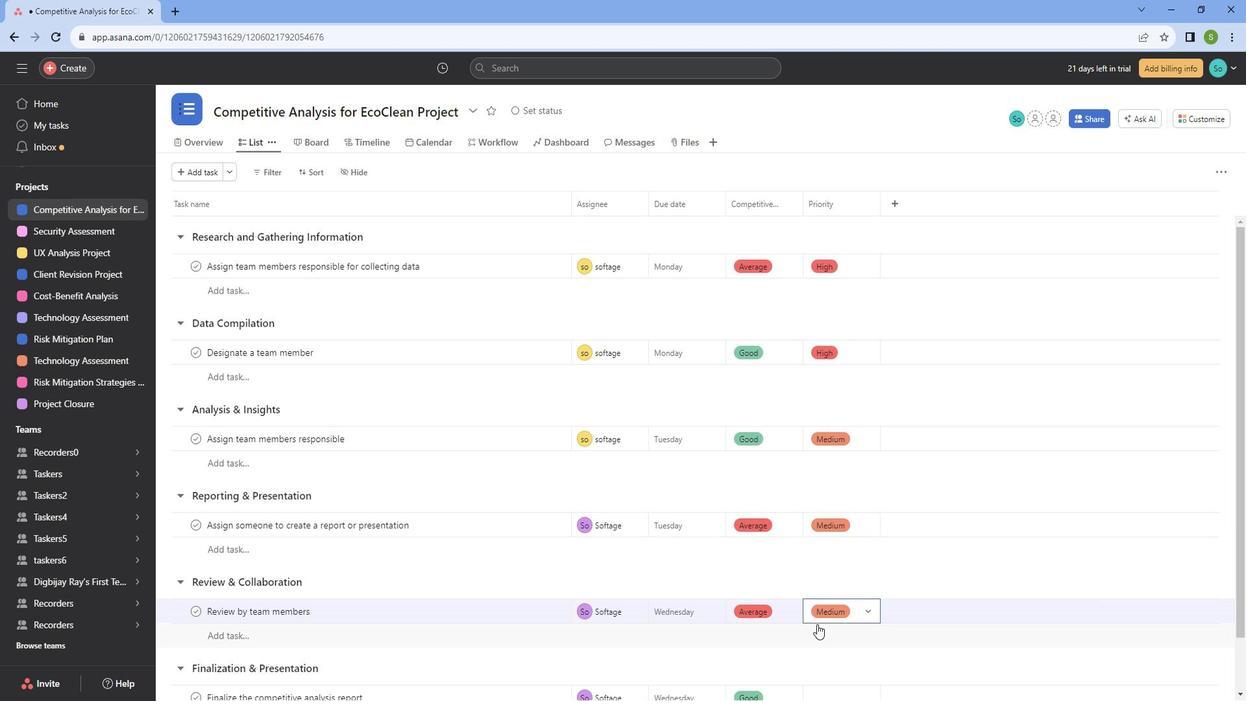
Action: Mouse pressed left at (833, 617)
Screenshot: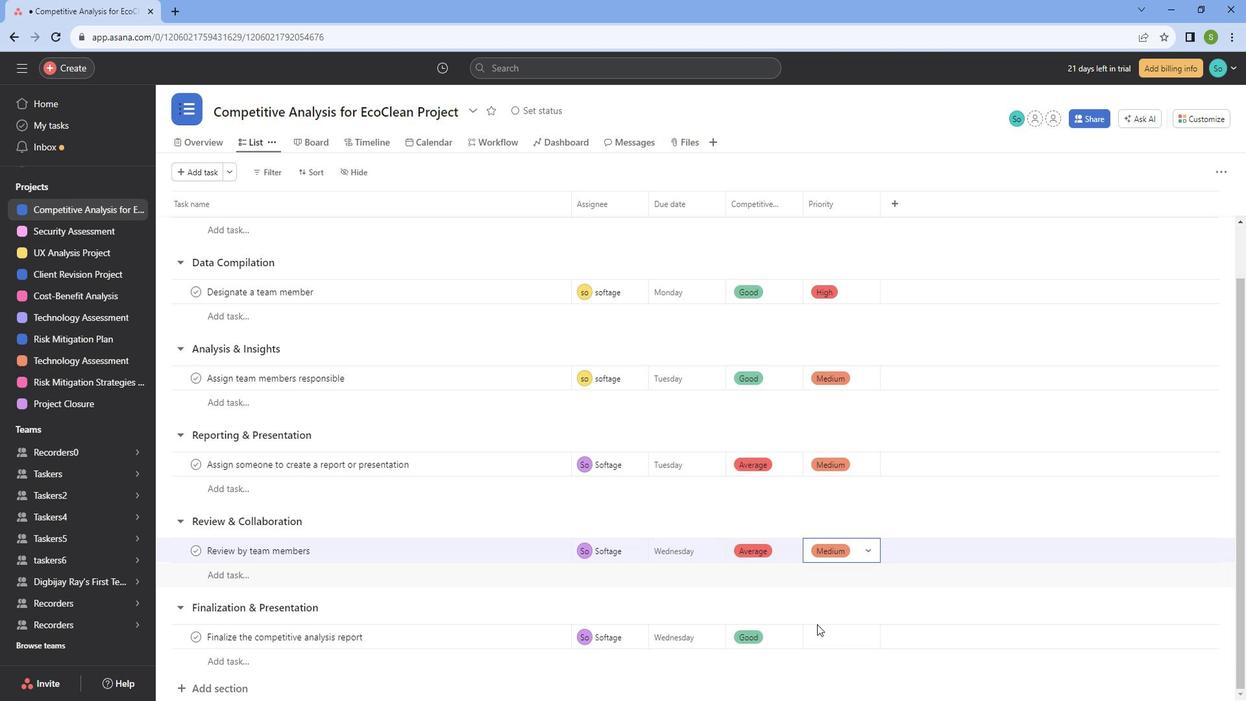 
Action: Mouse moved to (830, 625)
Screenshot: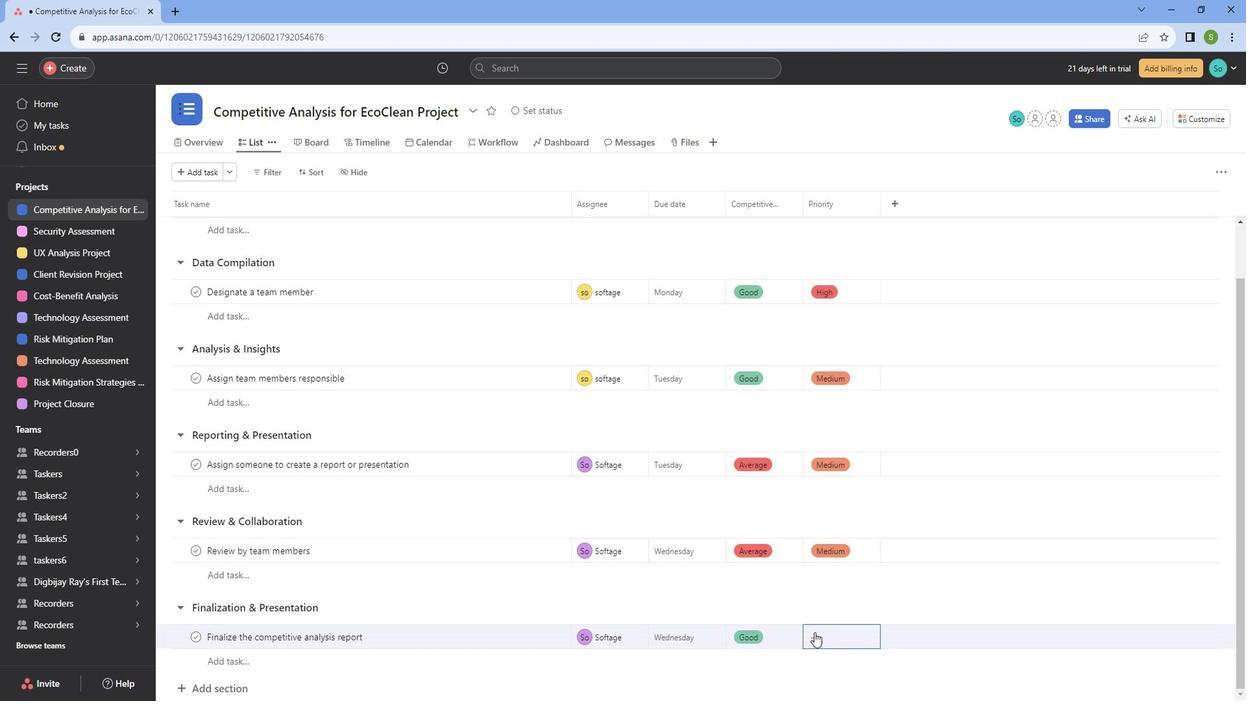 
Action: Mouse pressed left at (830, 625)
Screenshot: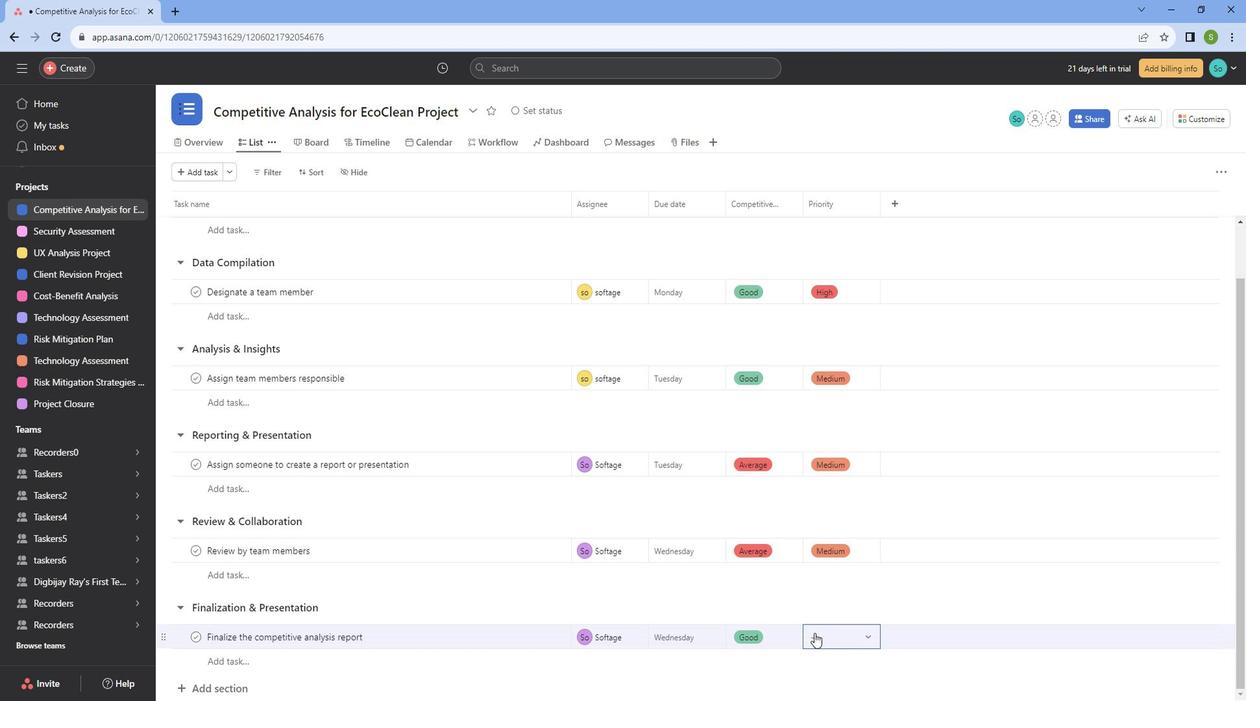 
Action: Mouse moved to (870, 554)
Screenshot: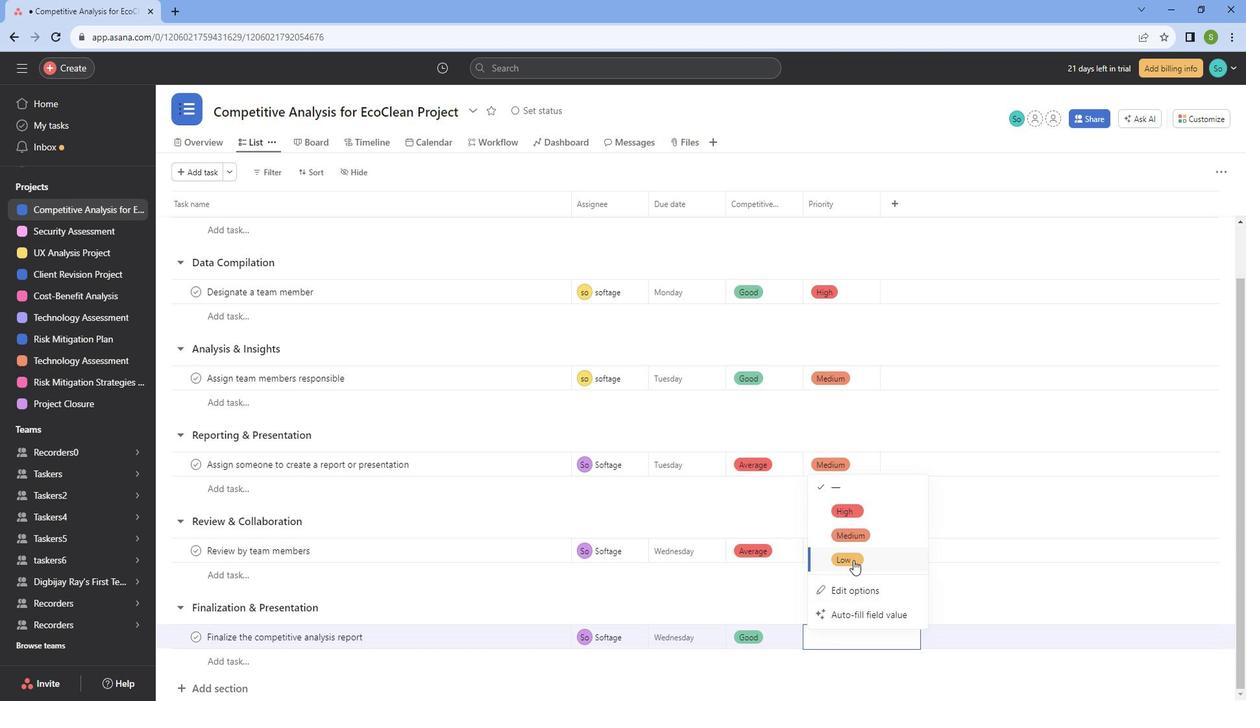 
Action: Mouse pressed left at (870, 554)
Screenshot: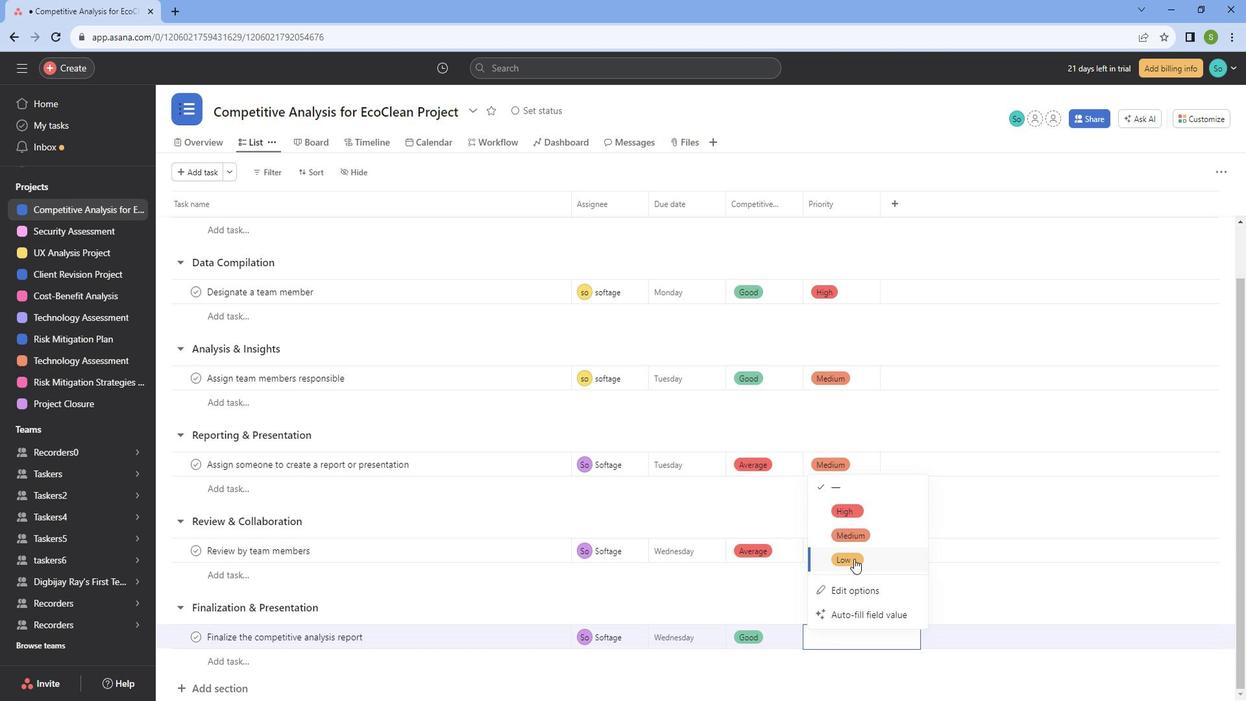 
Action: Mouse moved to (871, 593)
Screenshot: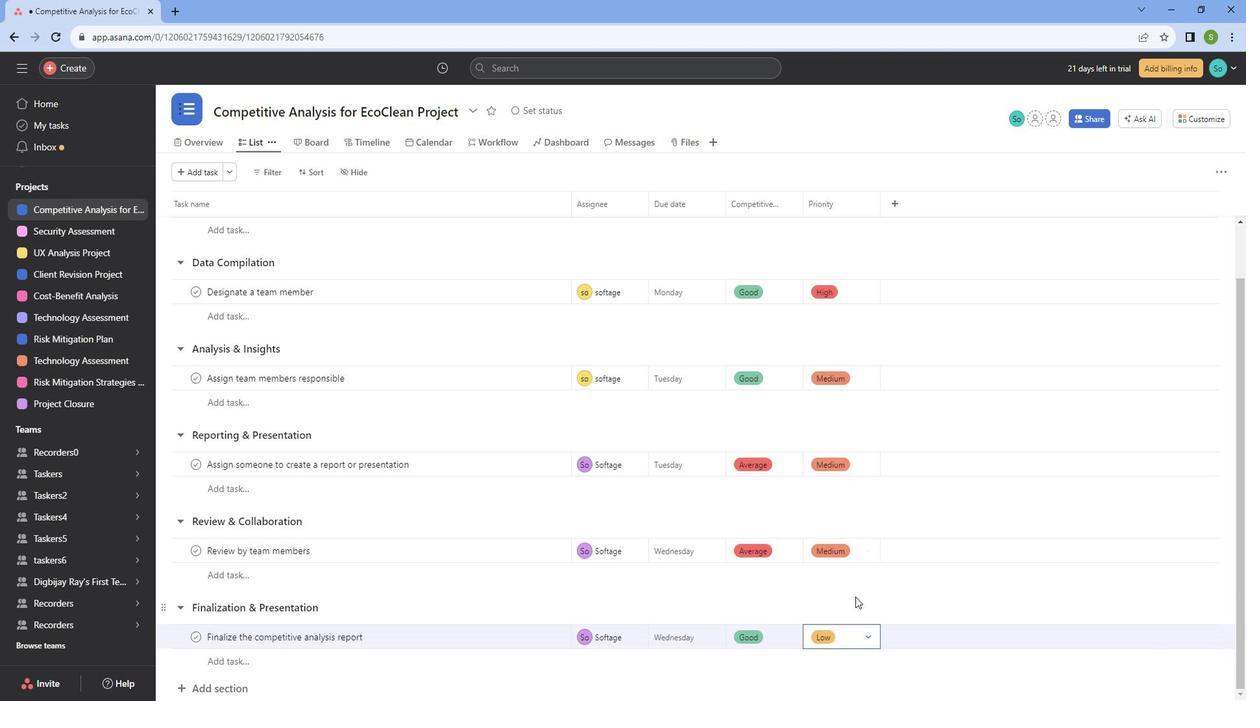 
Action: Mouse pressed left at (871, 593)
Screenshot: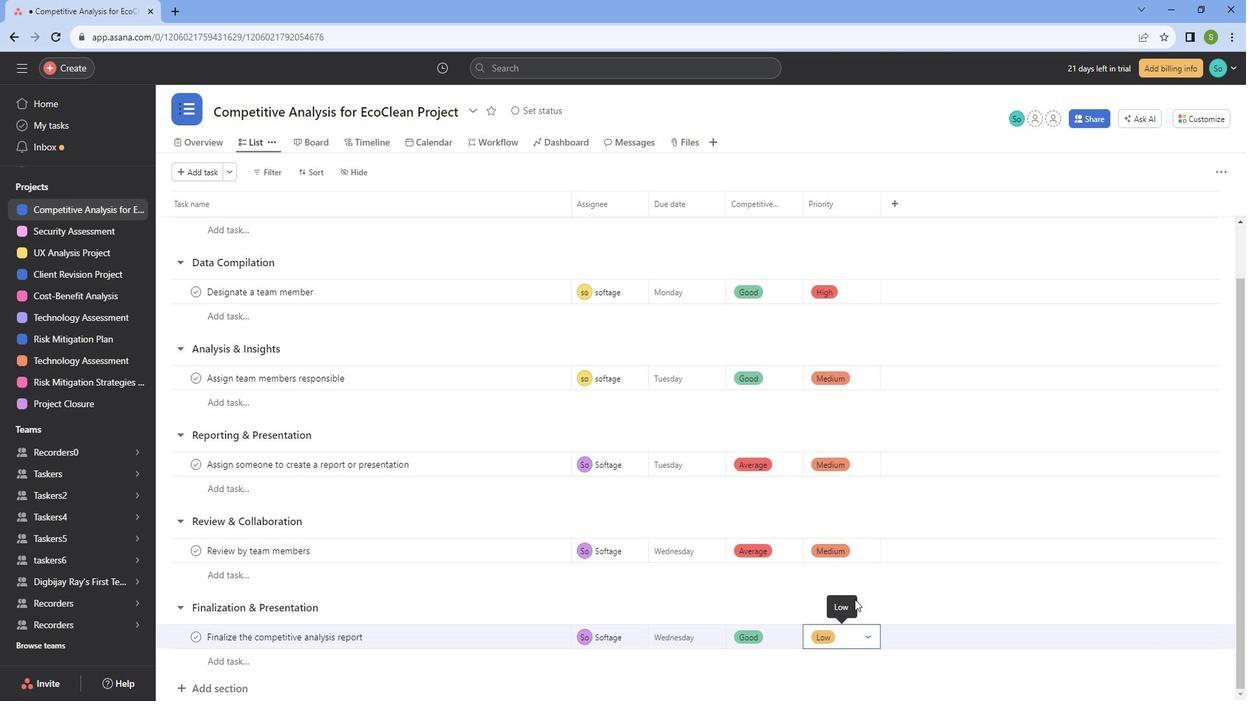 
Action: Mouse moved to (852, 580)
Screenshot: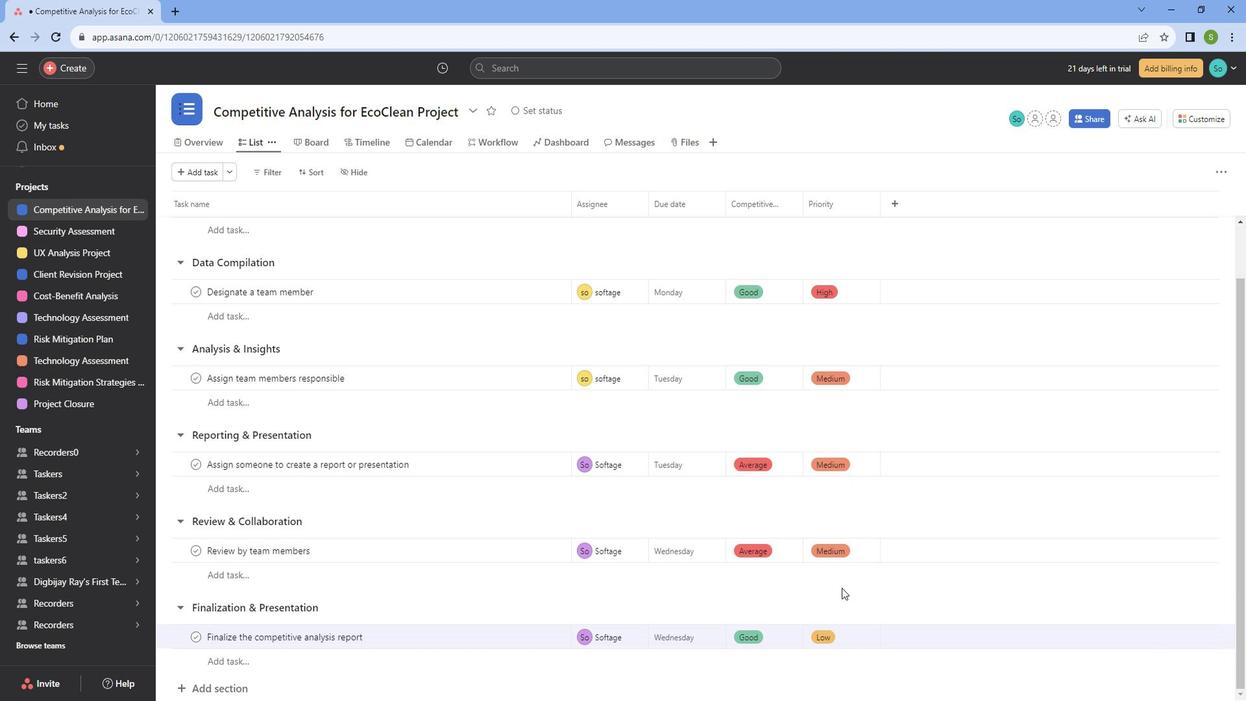 
Action: Mouse scrolled (852, 580) with delta (0, 0)
Screenshot: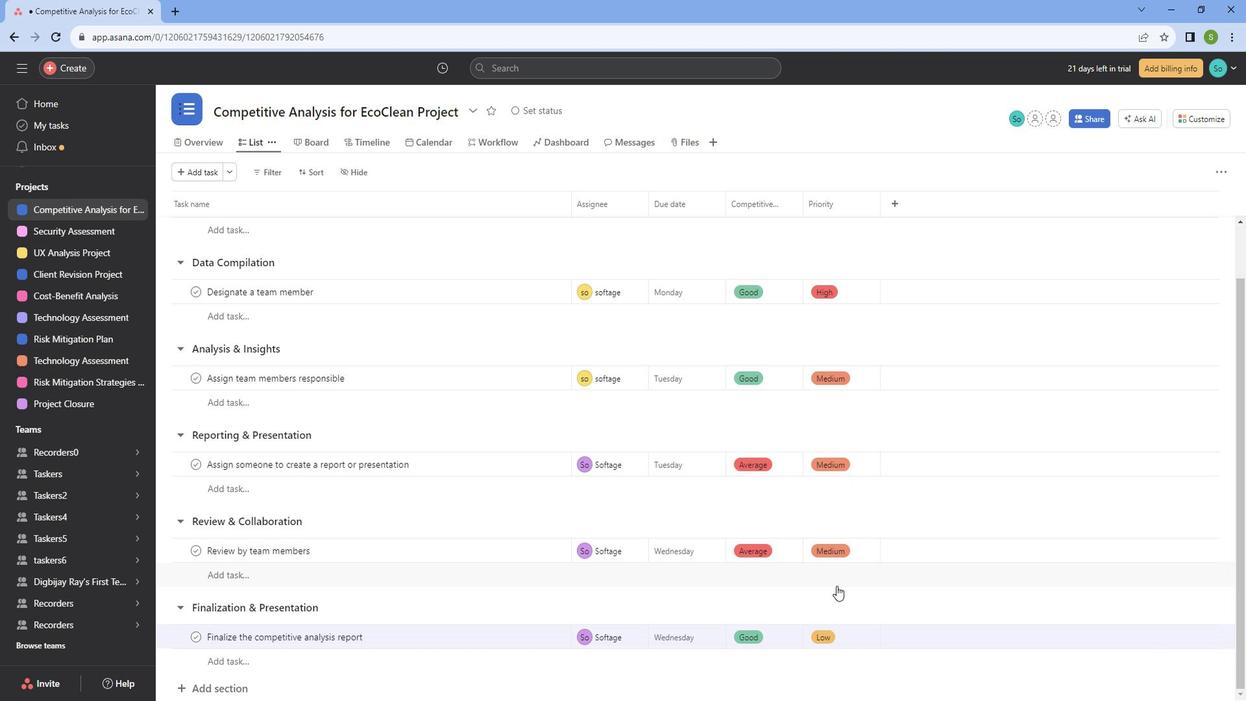 
Action: Mouse scrolled (852, 580) with delta (0, 0)
Screenshot: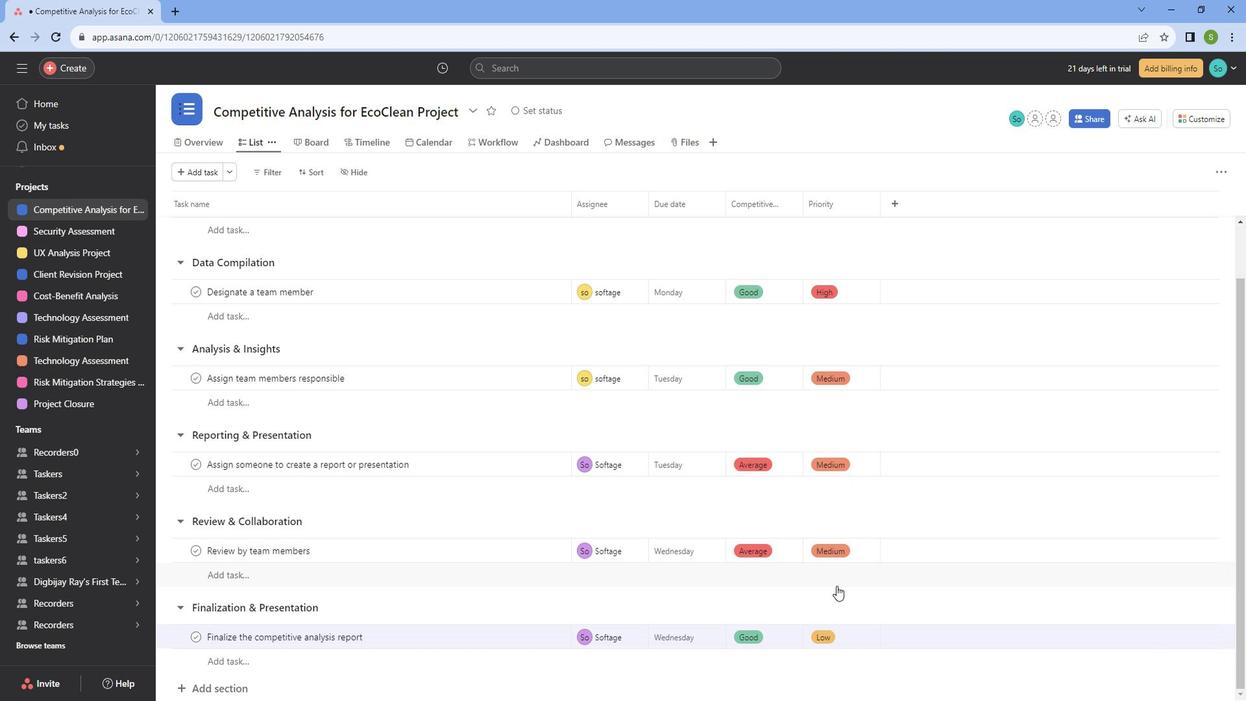 
Action: Mouse scrolled (852, 580) with delta (0, 0)
Screenshot: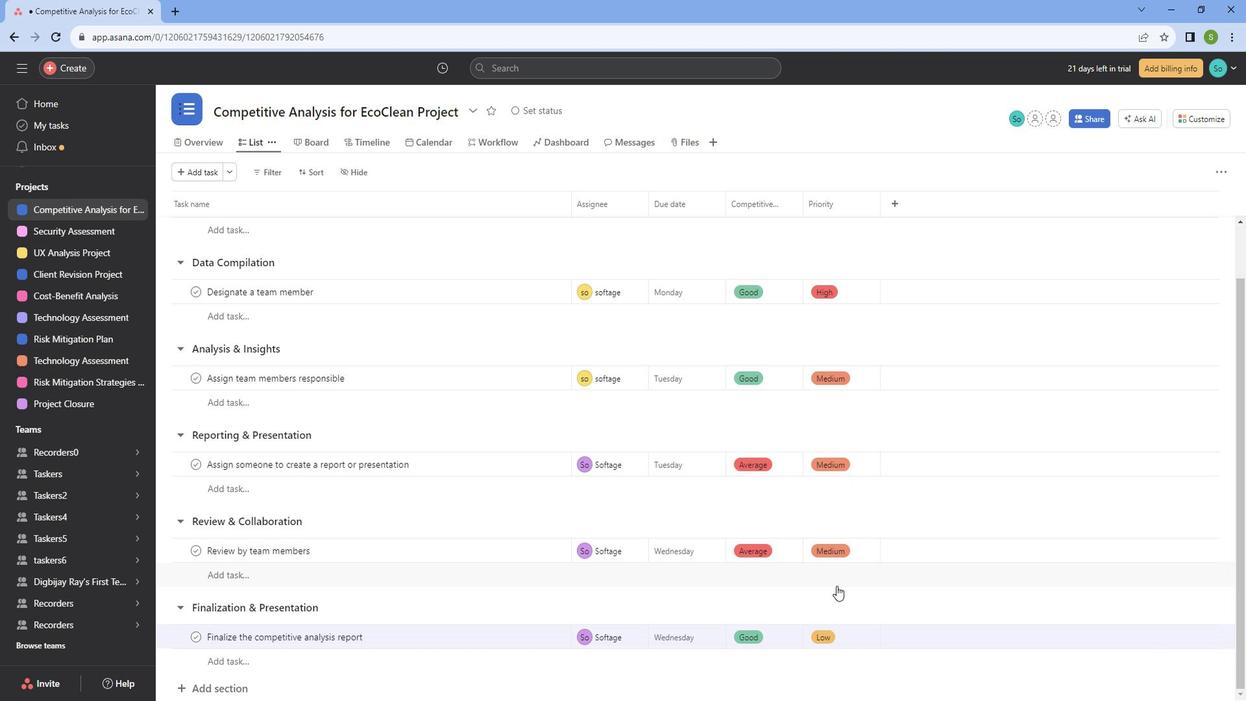 
Action: Mouse scrolled (852, 580) with delta (0, 0)
Screenshot: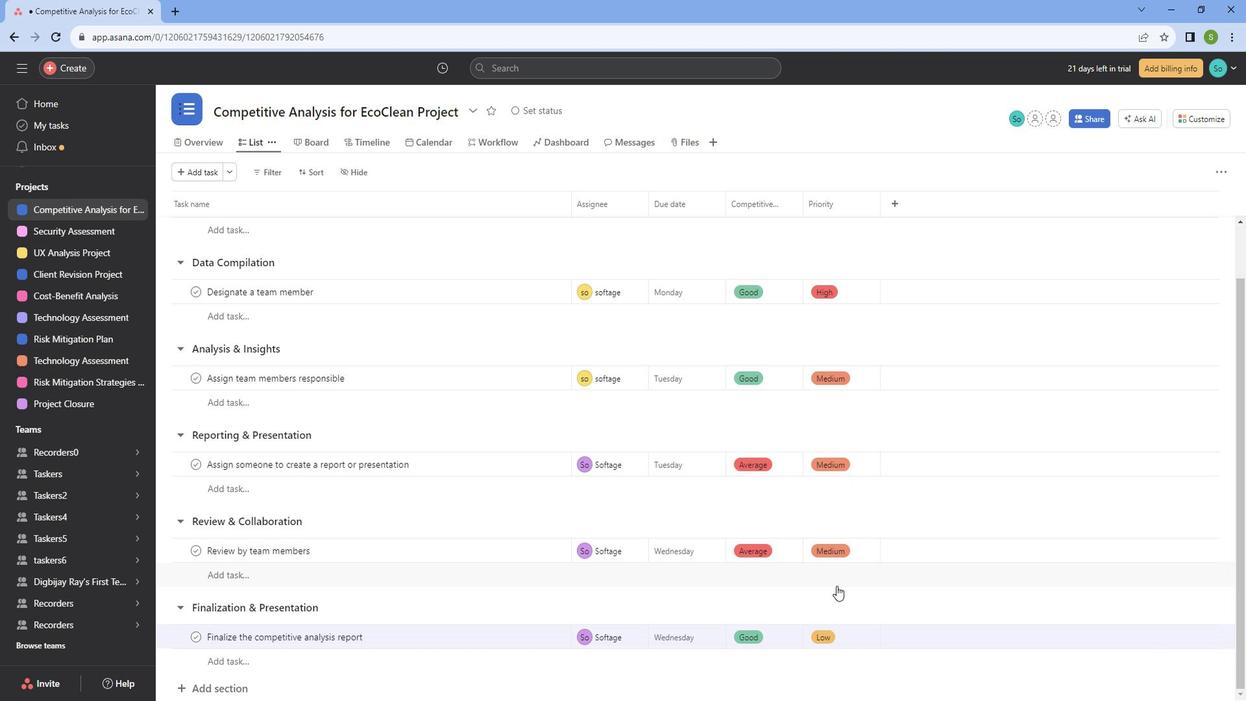 
Action: Mouse scrolled (852, 580) with delta (0, 0)
Screenshot: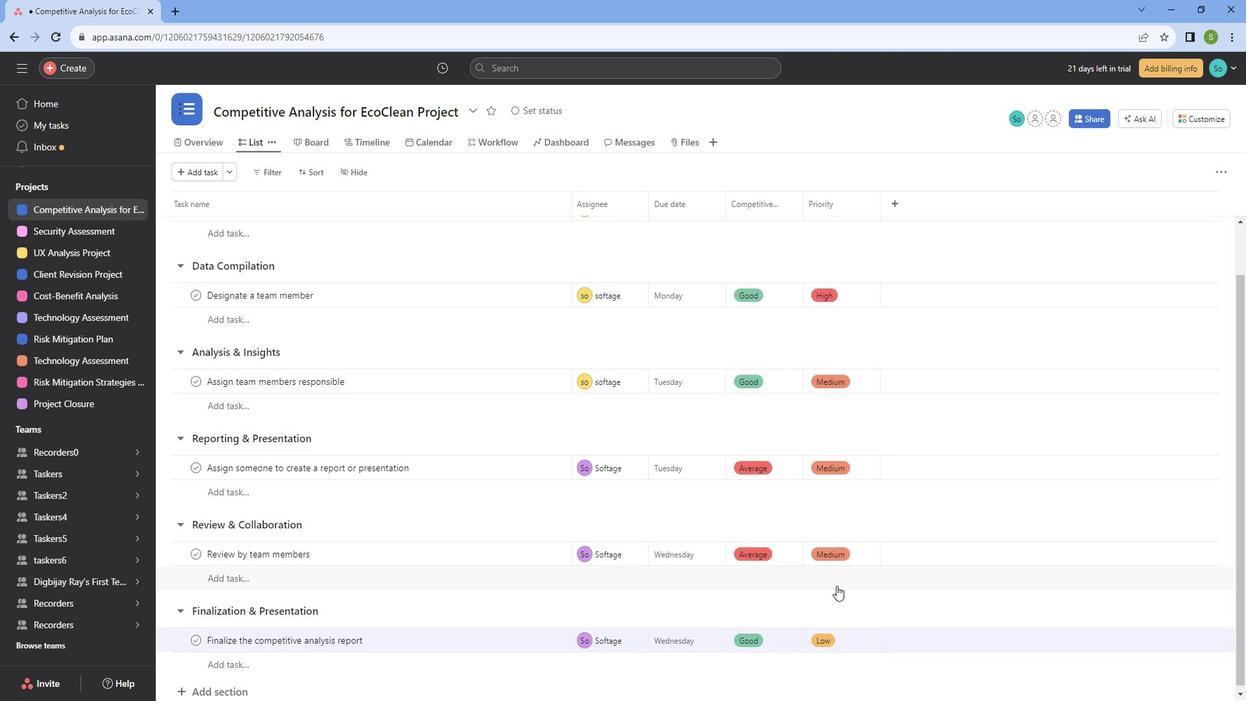 
Action: Mouse scrolled (852, 580) with delta (0, 0)
Screenshot: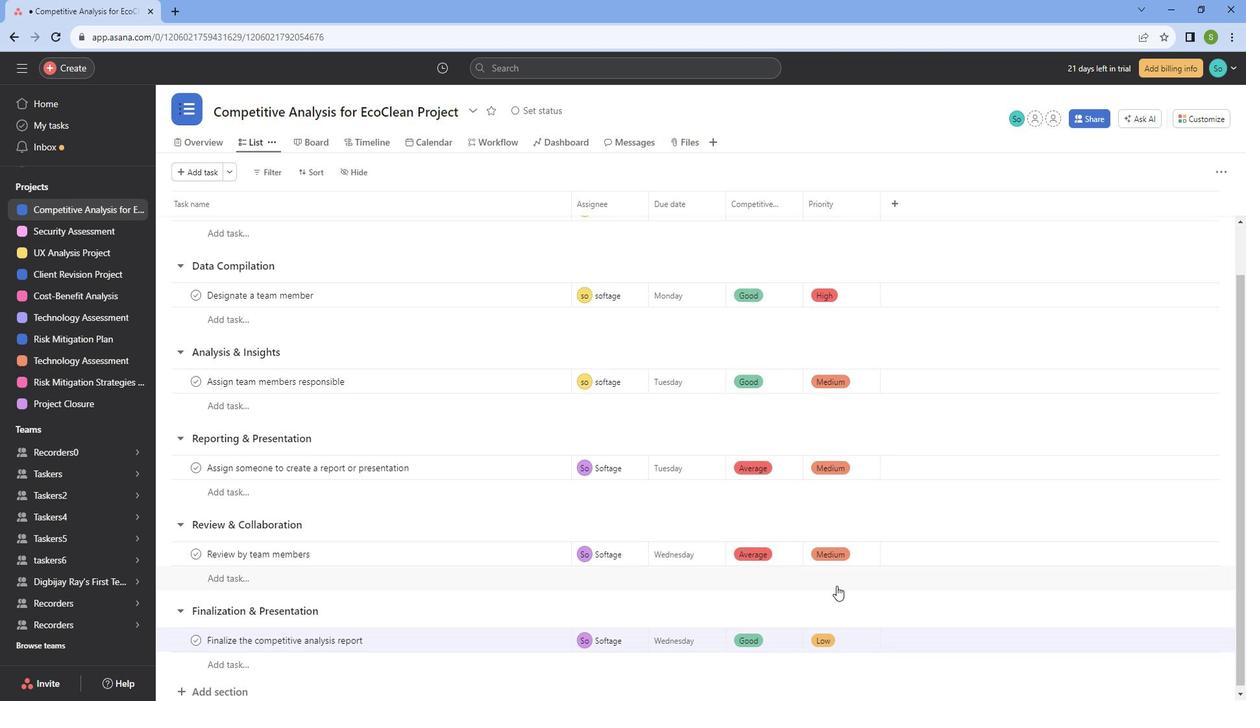 
Action: Mouse scrolled (852, 580) with delta (0, 0)
Screenshot: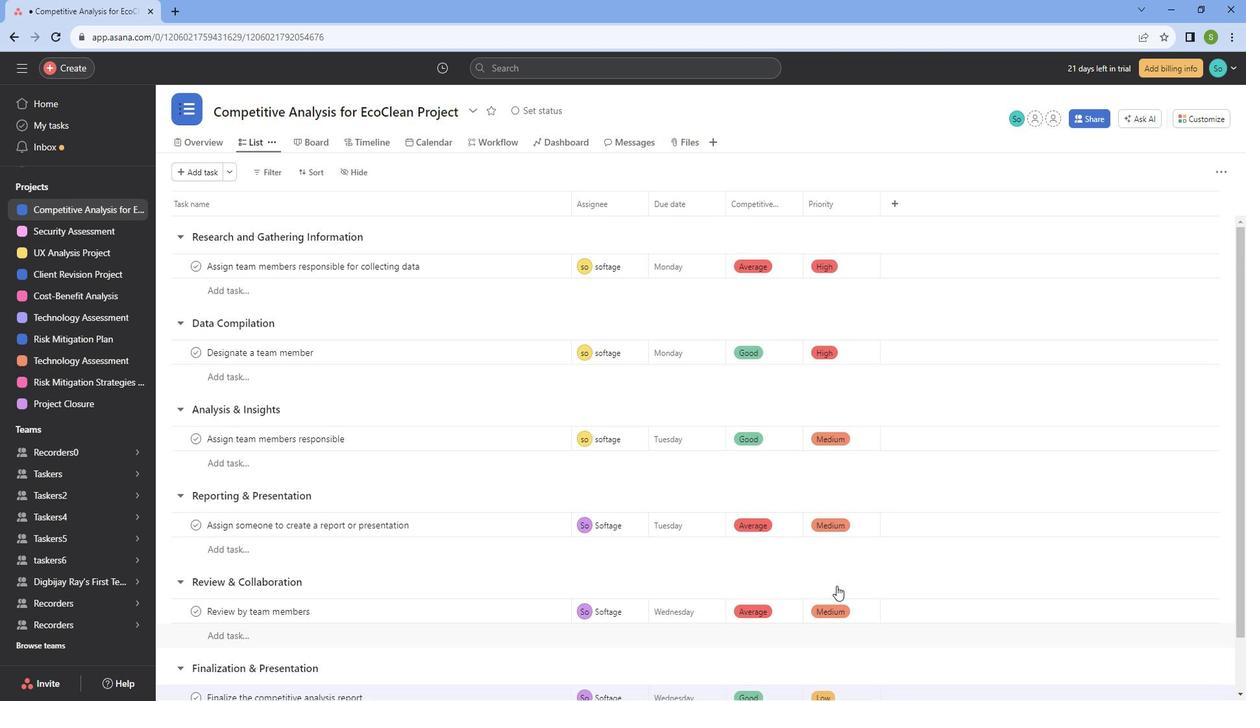 
Action: Mouse scrolled (852, 580) with delta (0, 0)
Screenshot: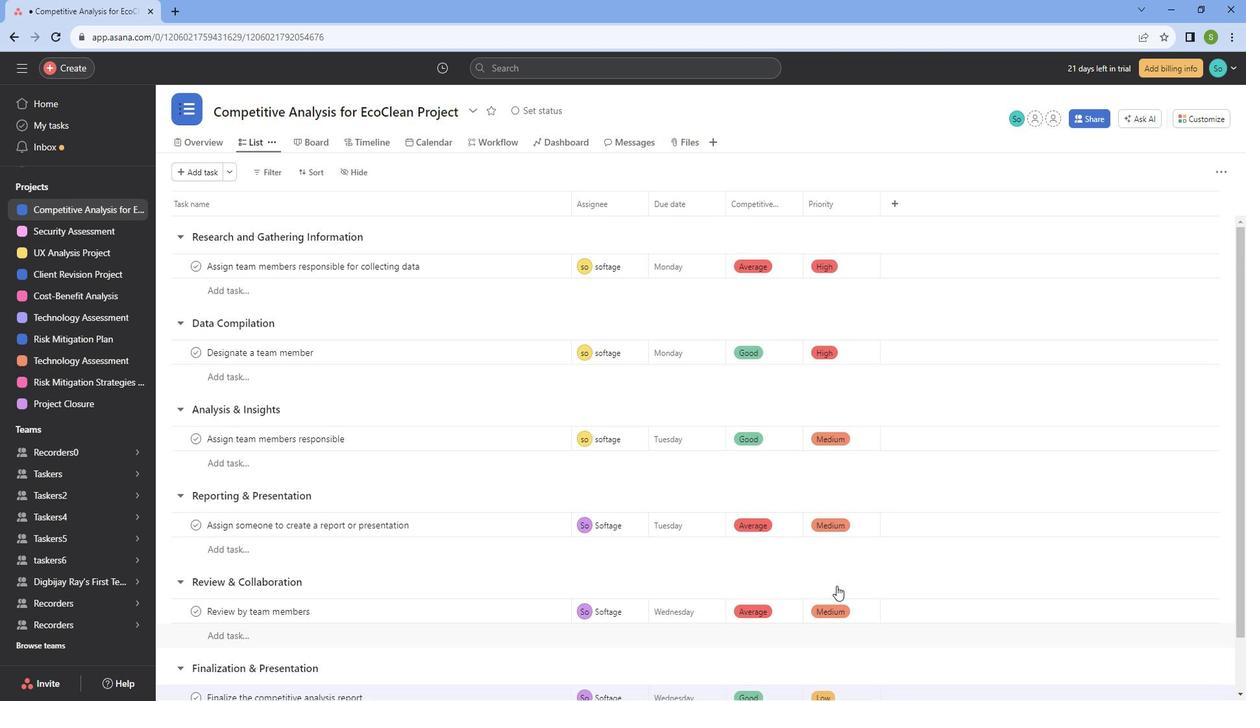 
Action: Mouse scrolled (852, 580) with delta (0, 0)
Screenshot: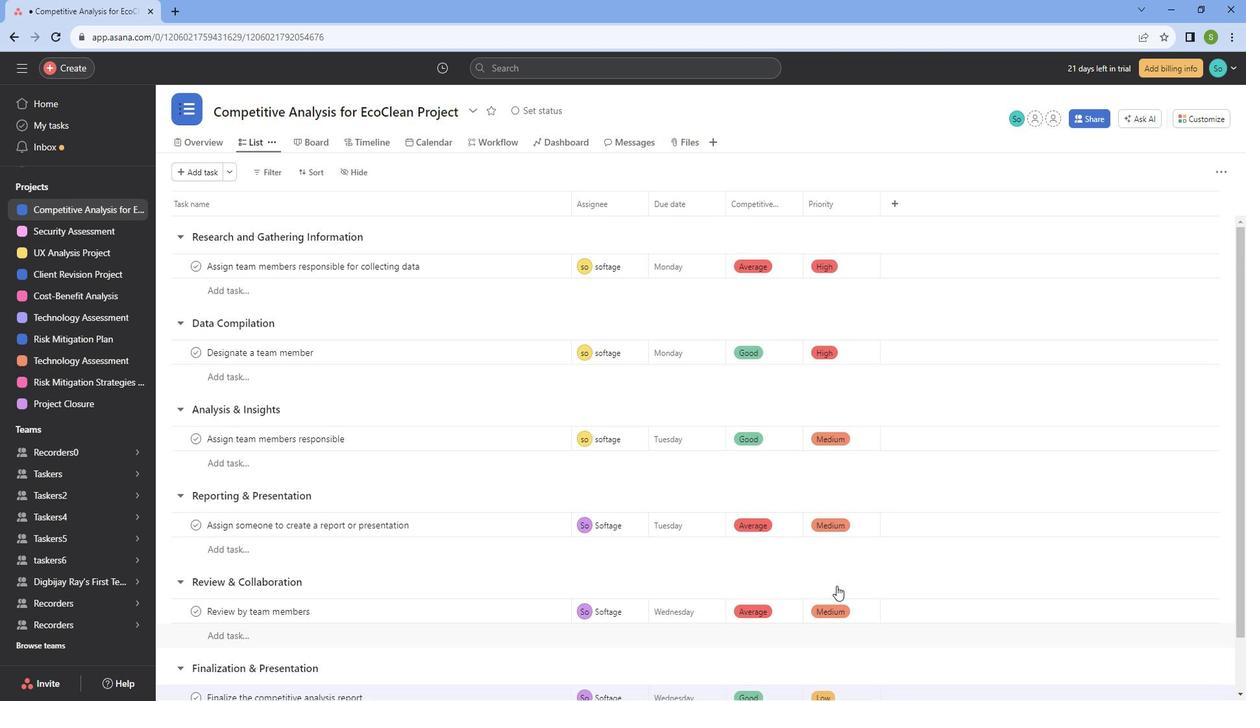 
